 Task: Assign Person0000000127 as Assignee of Issue Issue0000000317 in Backlog  in Scrum Project Project0000000064 in Jira. Assign Person0000000127 as Assignee of Issue Issue0000000318 in Backlog  in Scrum Project Project0000000064 in Jira. Assign Person0000000128 as Assignee of Issue Issue0000000319 in Backlog  in Scrum Project Project0000000064 in Jira. Assign Person0000000128 as Assignee of Issue Issue0000000320 in Backlog  in Scrum Project Project0000000064 in Jira. Create a Sprint called Sprint0000000187 in Scrum Project Project0000000063 in Jira
Action: Mouse moved to (1091, 353)
Screenshot: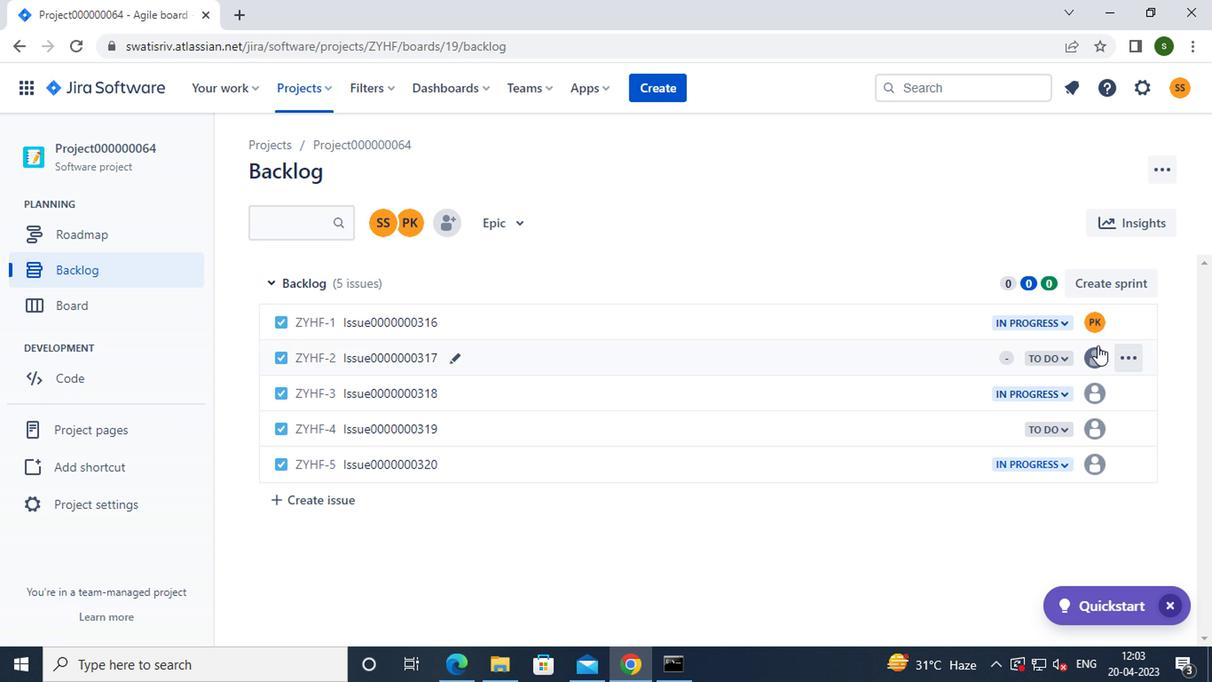 
Action: Mouse pressed left at (1091, 353)
Screenshot: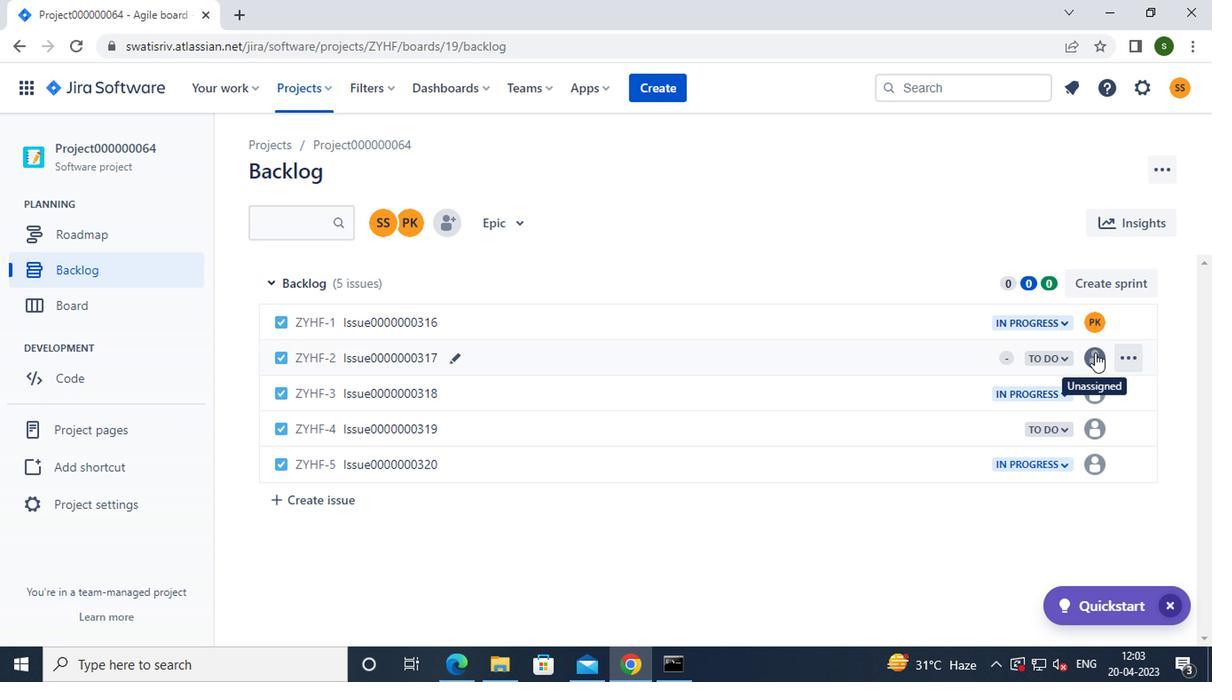 
Action: Mouse moved to (944, 614)
Screenshot: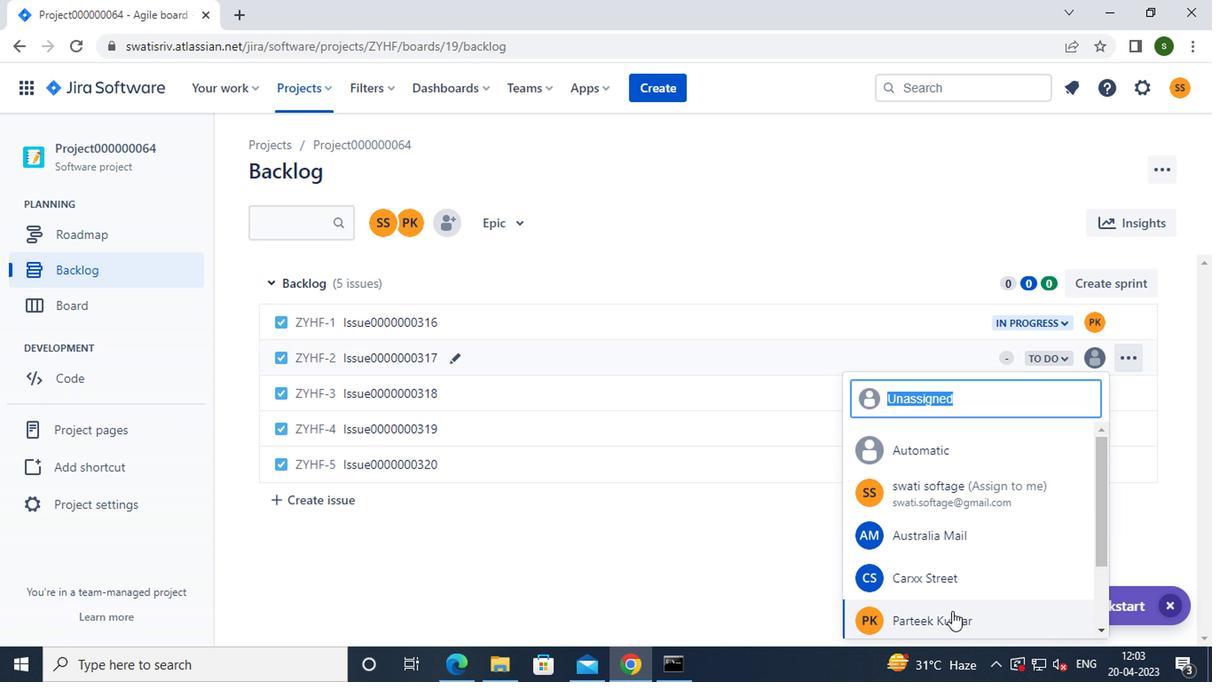 
Action: Mouse pressed left at (944, 614)
Screenshot: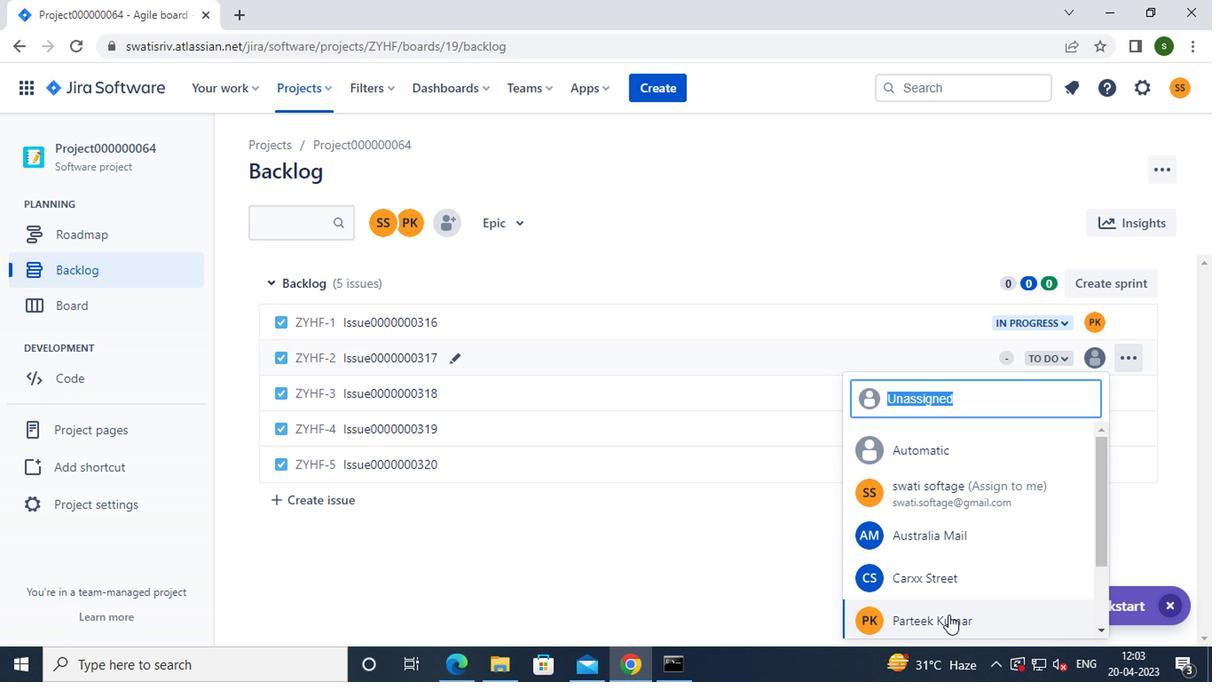 
Action: Mouse moved to (1091, 396)
Screenshot: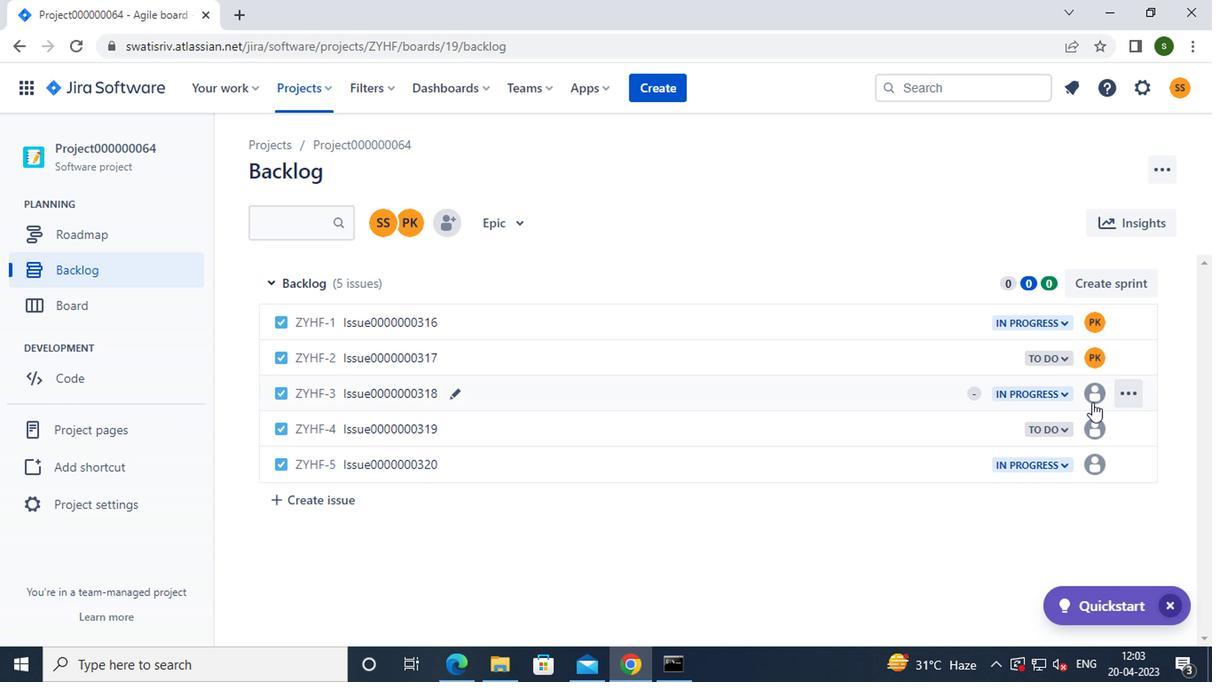
Action: Mouse pressed left at (1091, 396)
Screenshot: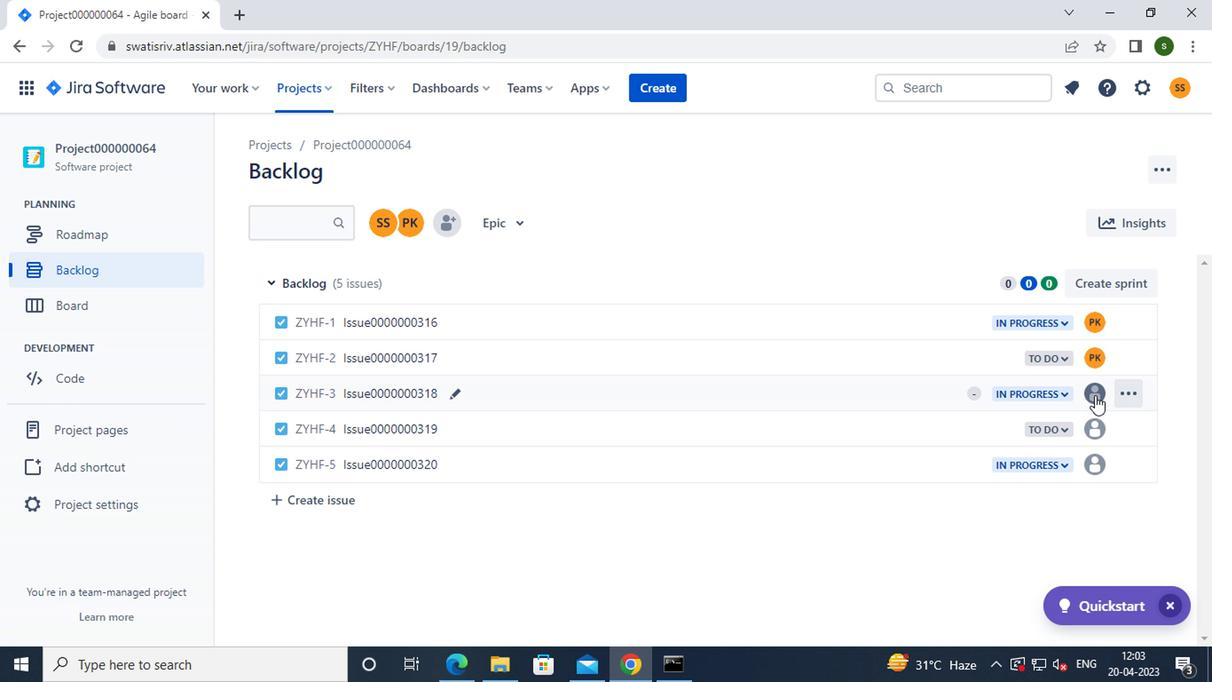 
Action: Mouse moved to (928, 538)
Screenshot: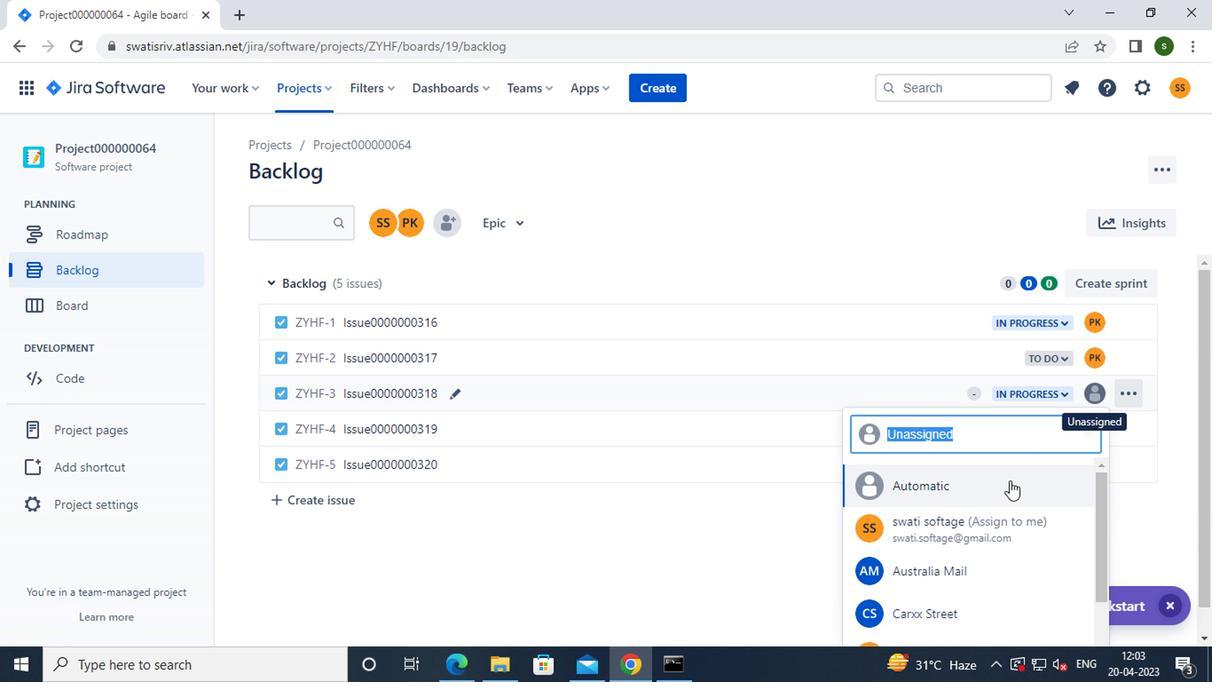 
Action: Mouse scrolled (928, 537) with delta (0, 0)
Screenshot: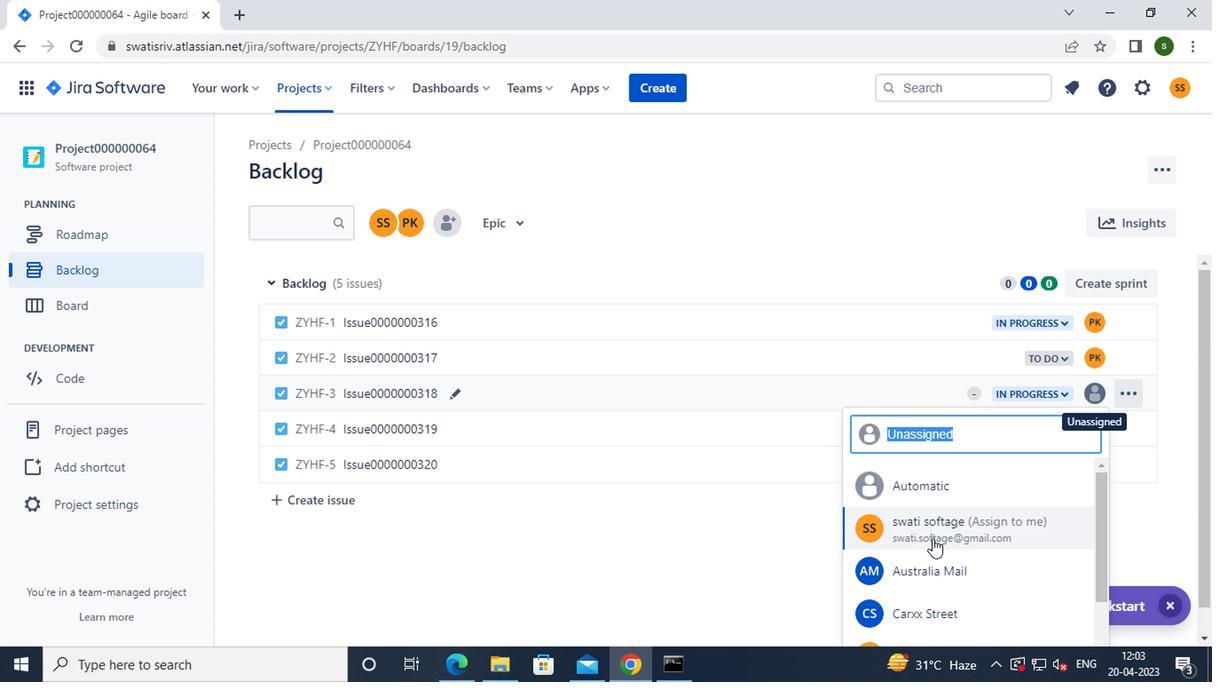 
Action: Mouse moved to (937, 574)
Screenshot: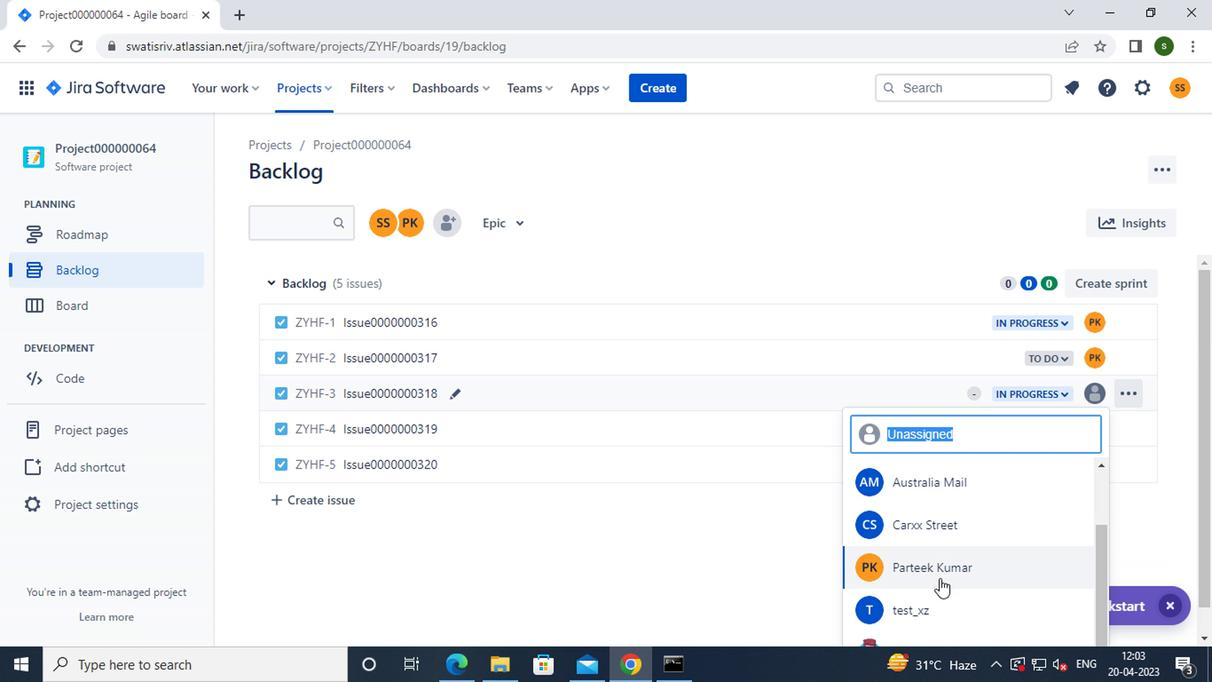 
Action: Mouse pressed left at (937, 574)
Screenshot: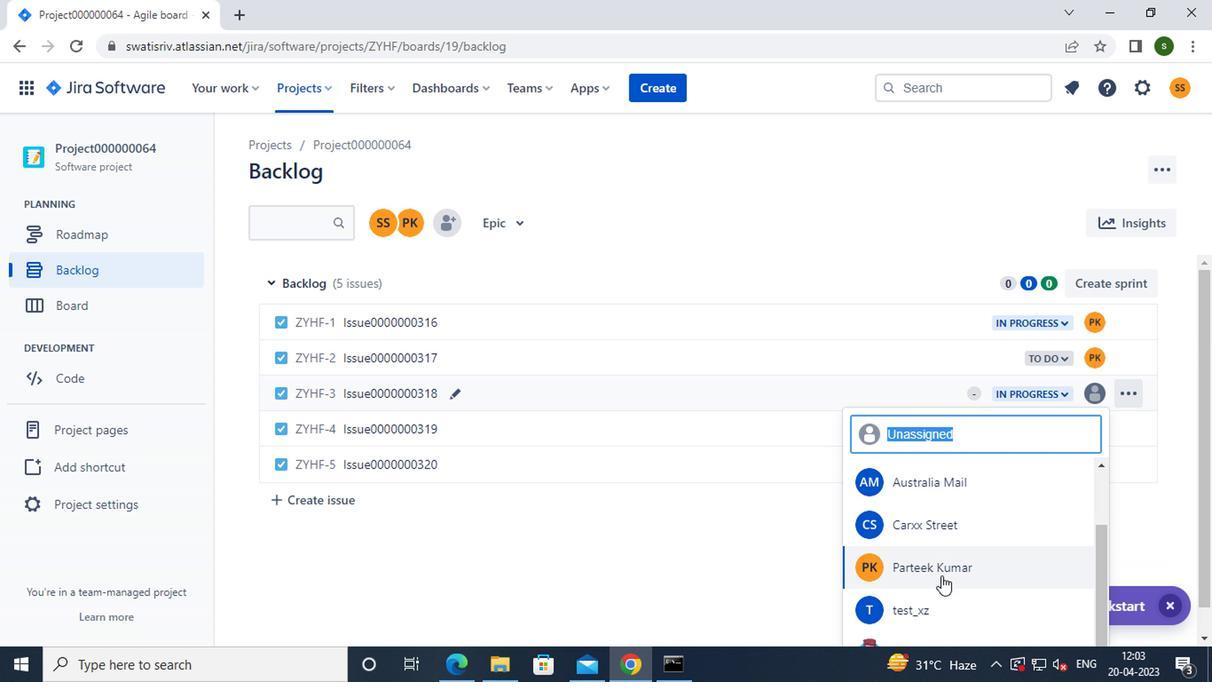 
Action: Mouse moved to (1094, 431)
Screenshot: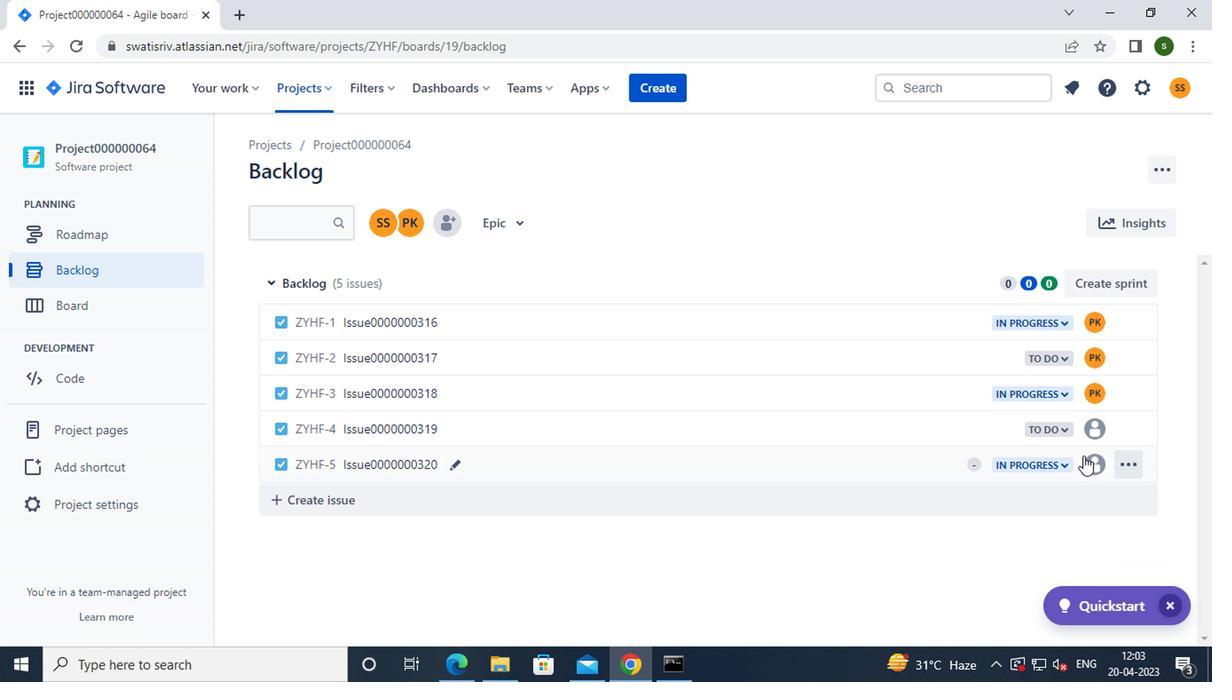 
Action: Mouse pressed left at (1094, 431)
Screenshot: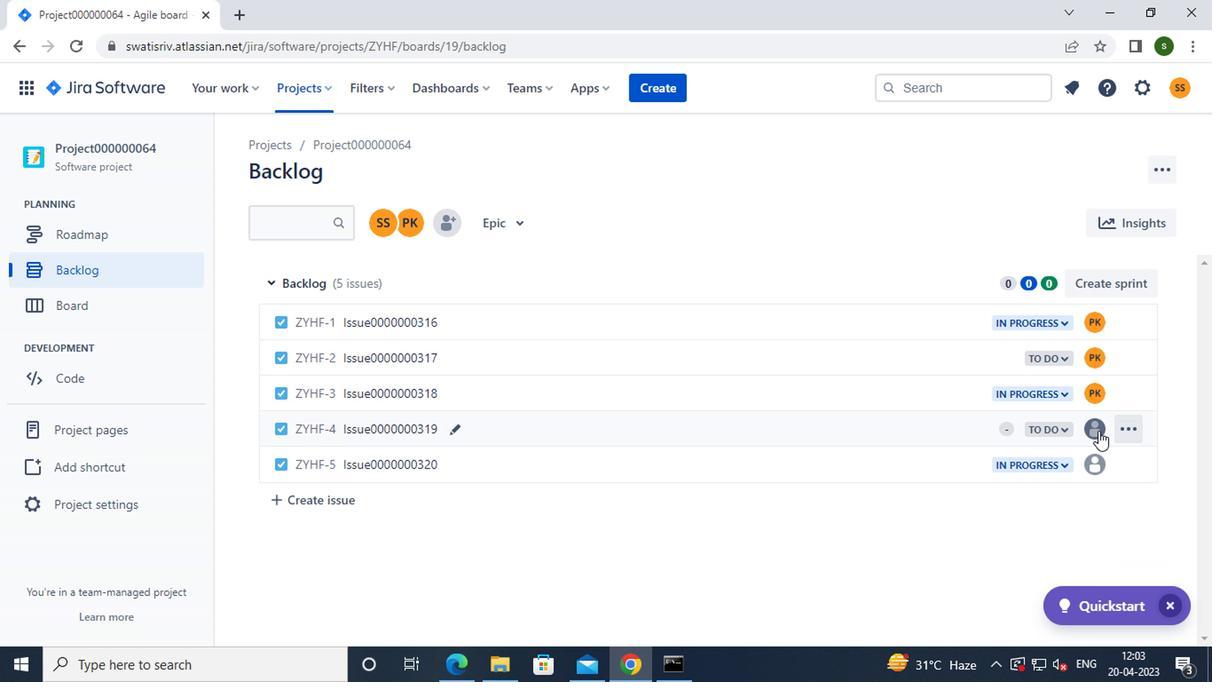 
Action: Mouse moved to (957, 530)
Screenshot: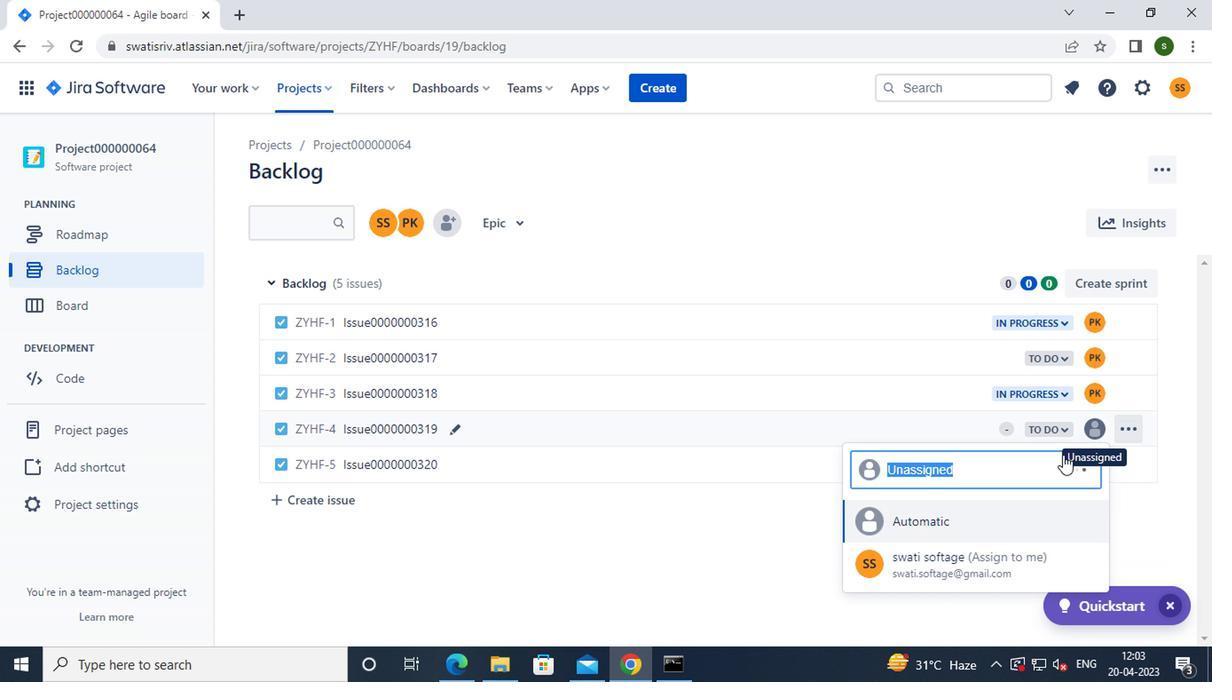 
Action: Mouse scrolled (957, 529) with delta (0, -1)
Screenshot: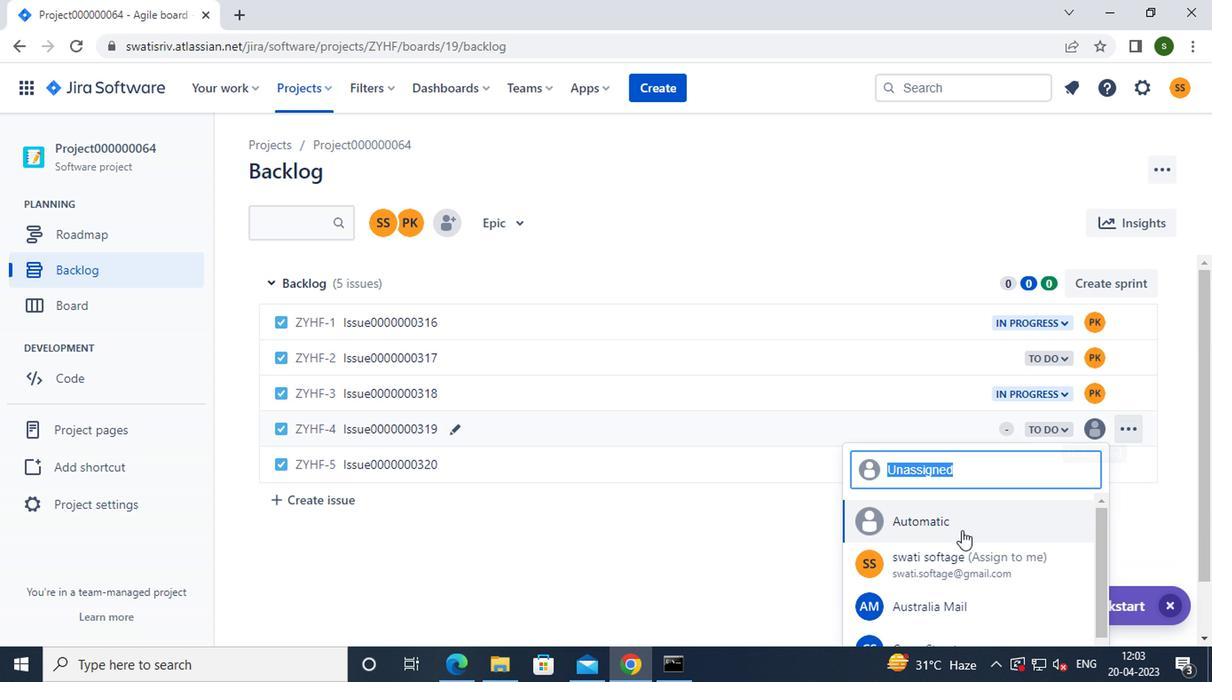 
Action: Mouse scrolled (957, 529) with delta (0, -1)
Screenshot: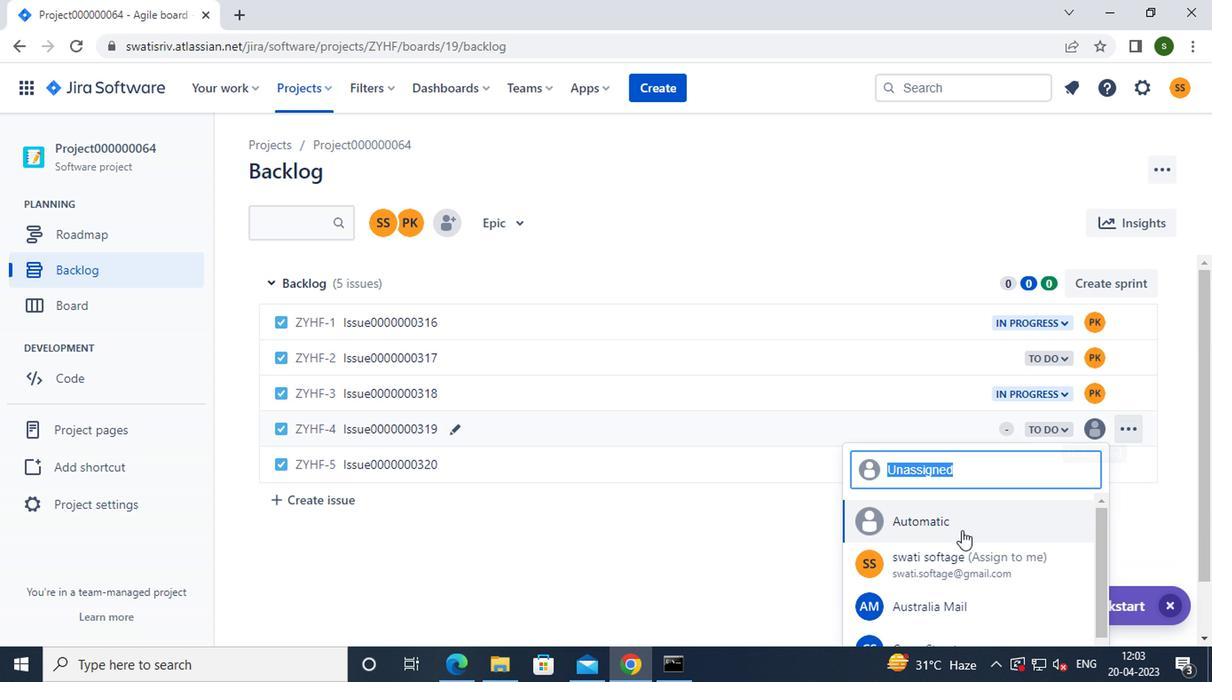 
Action: Mouse scrolled (957, 529) with delta (0, -1)
Screenshot: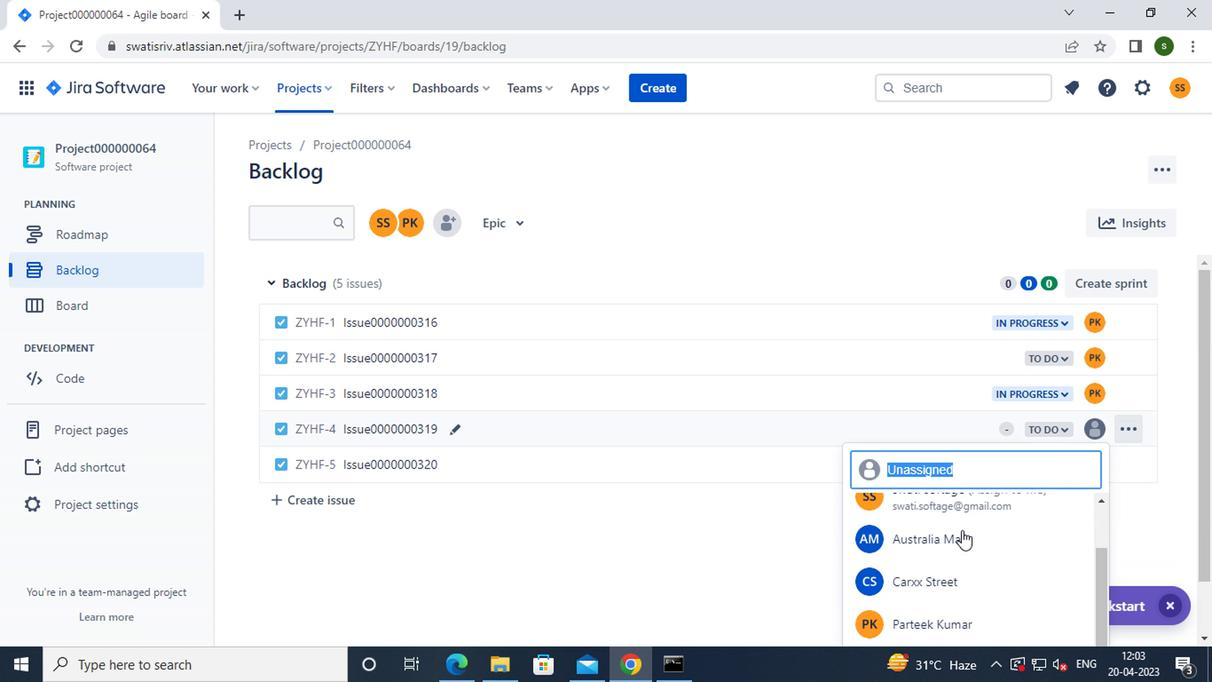 
Action: Mouse moved to (1207, 471)
Screenshot: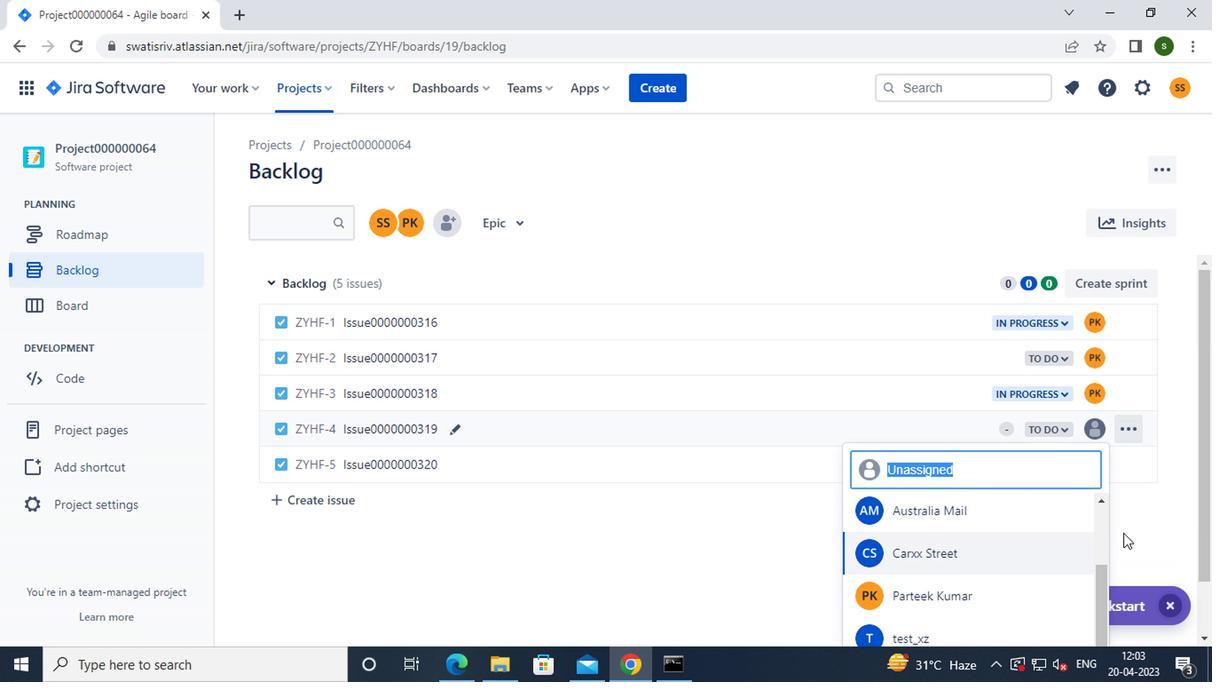
Action: Mouse pressed left at (1207, 471)
Screenshot: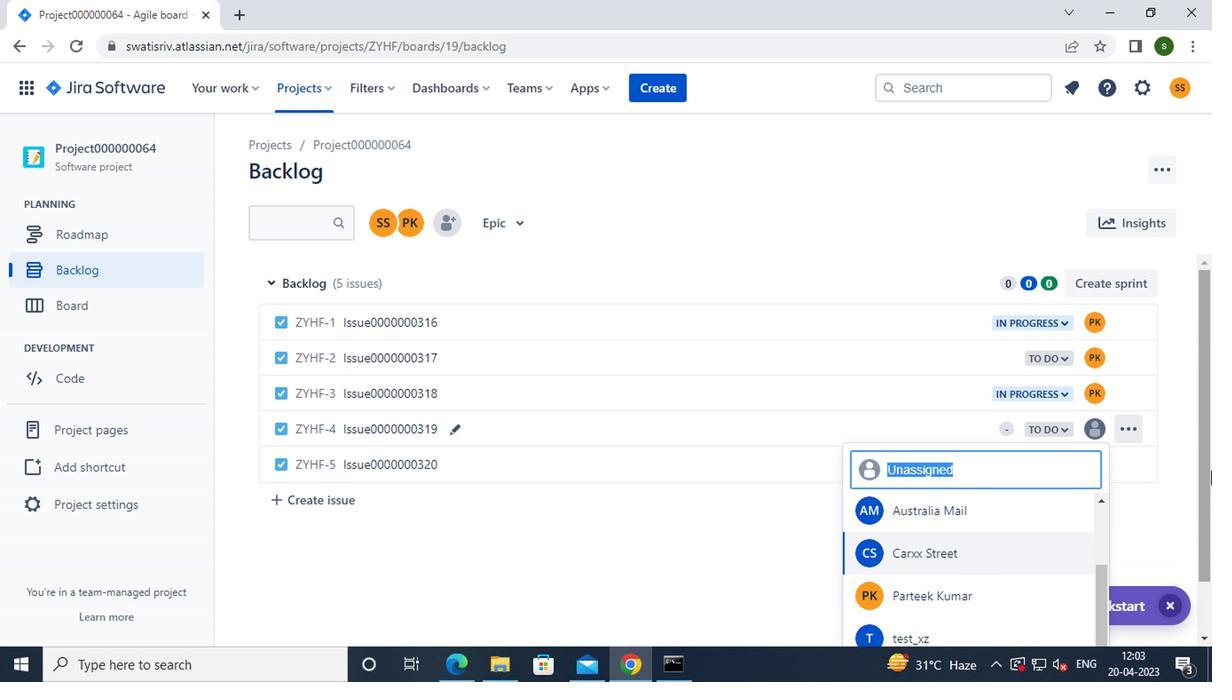 
Action: Mouse moved to (1044, 575)
Screenshot: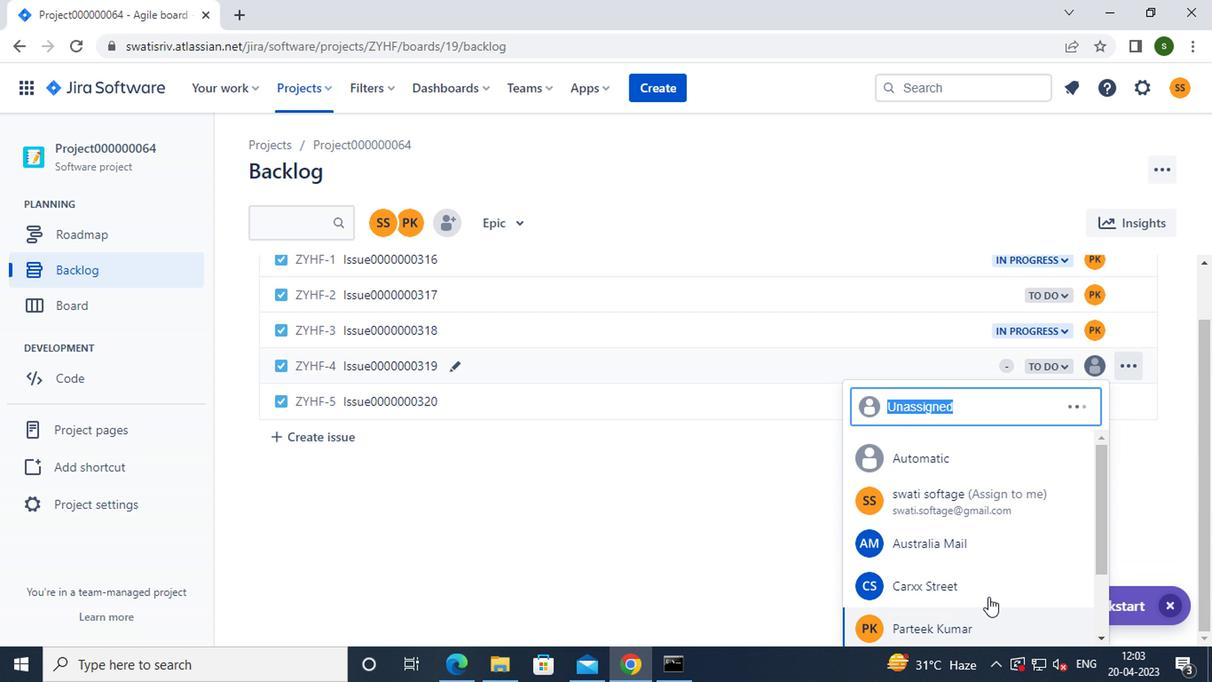
Action: Mouse scrolled (1044, 574) with delta (0, 0)
Screenshot: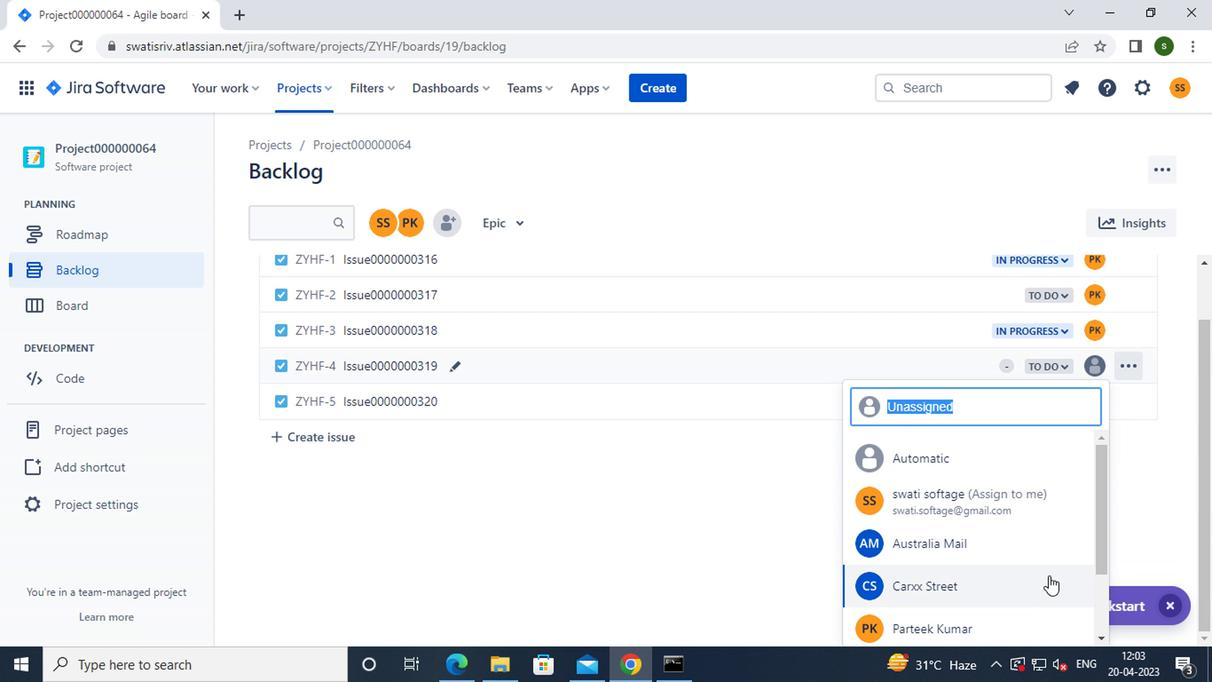 
Action: Mouse scrolled (1044, 574) with delta (0, 0)
Screenshot: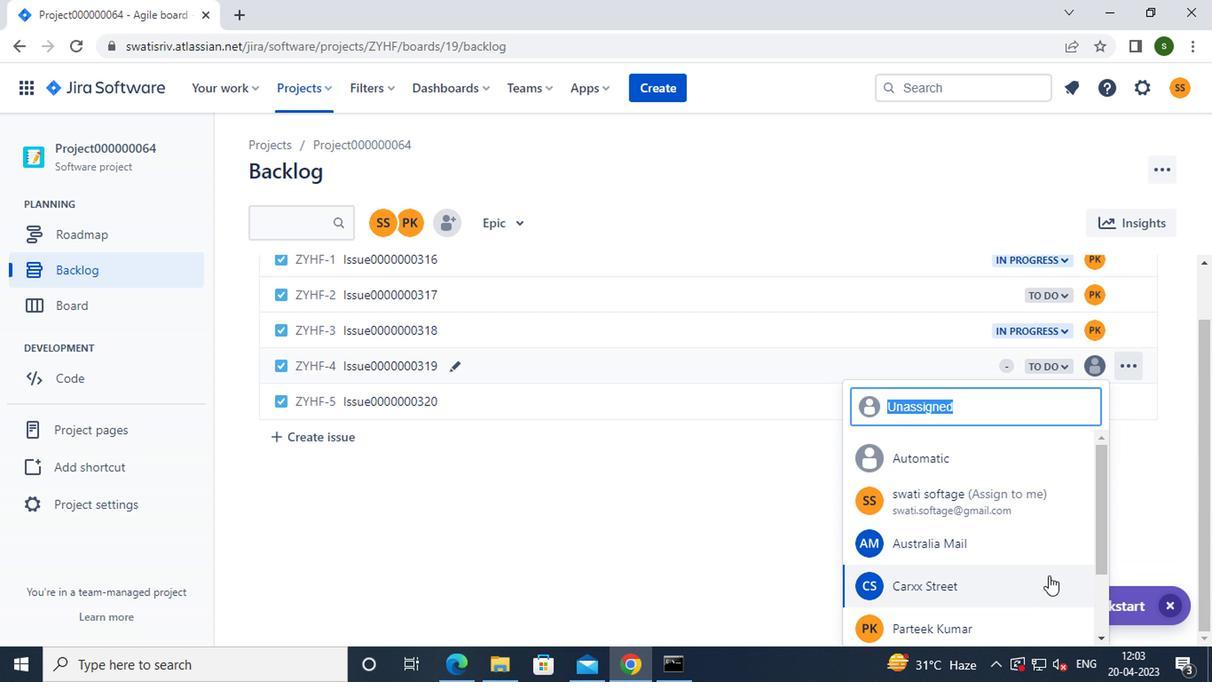 
Action: Mouse moved to (924, 613)
Screenshot: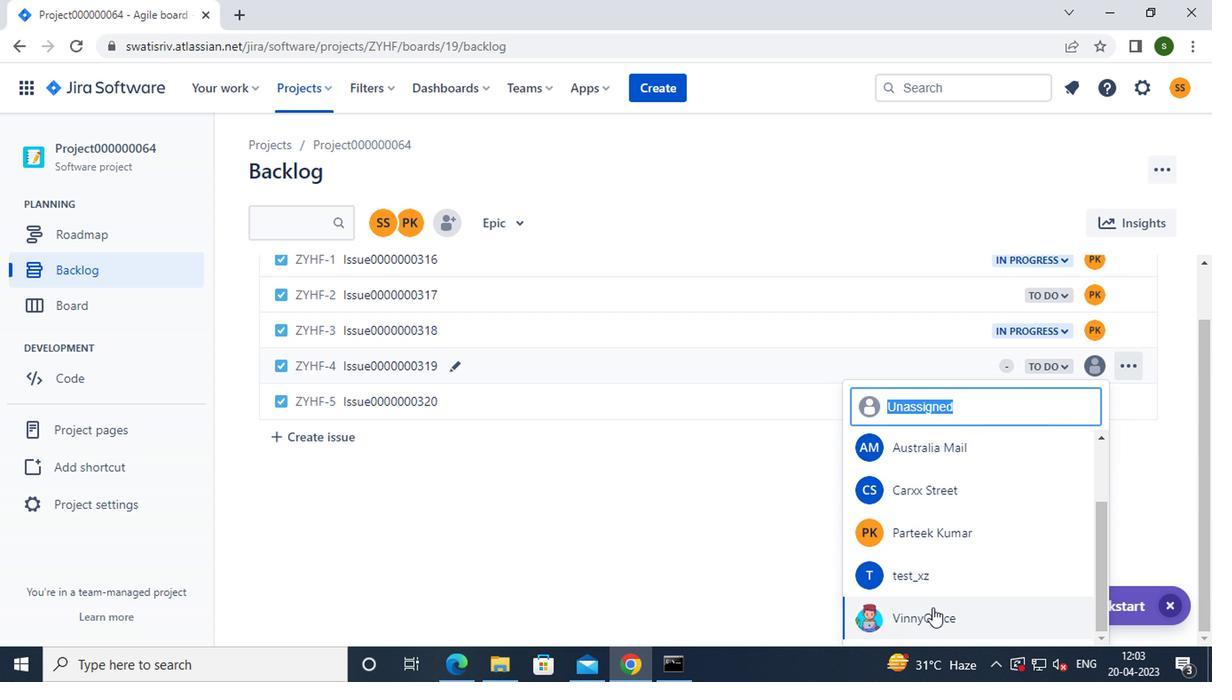
Action: Mouse pressed left at (924, 613)
Screenshot: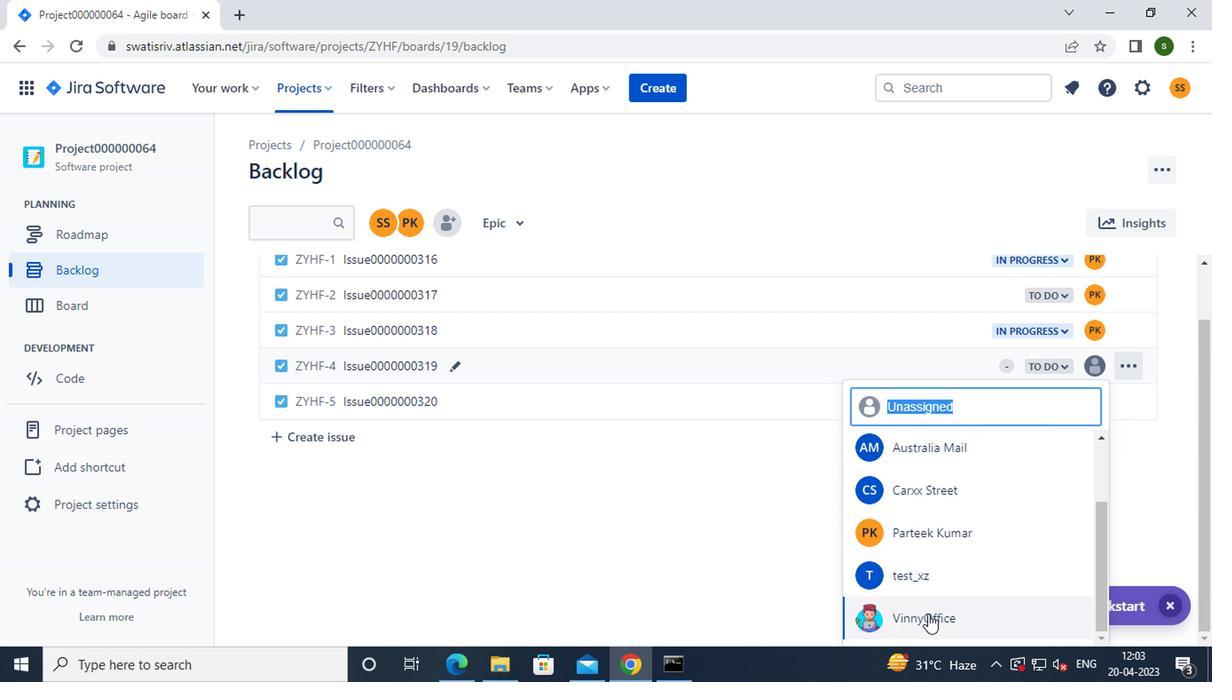 
Action: Mouse moved to (1089, 466)
Screenshot: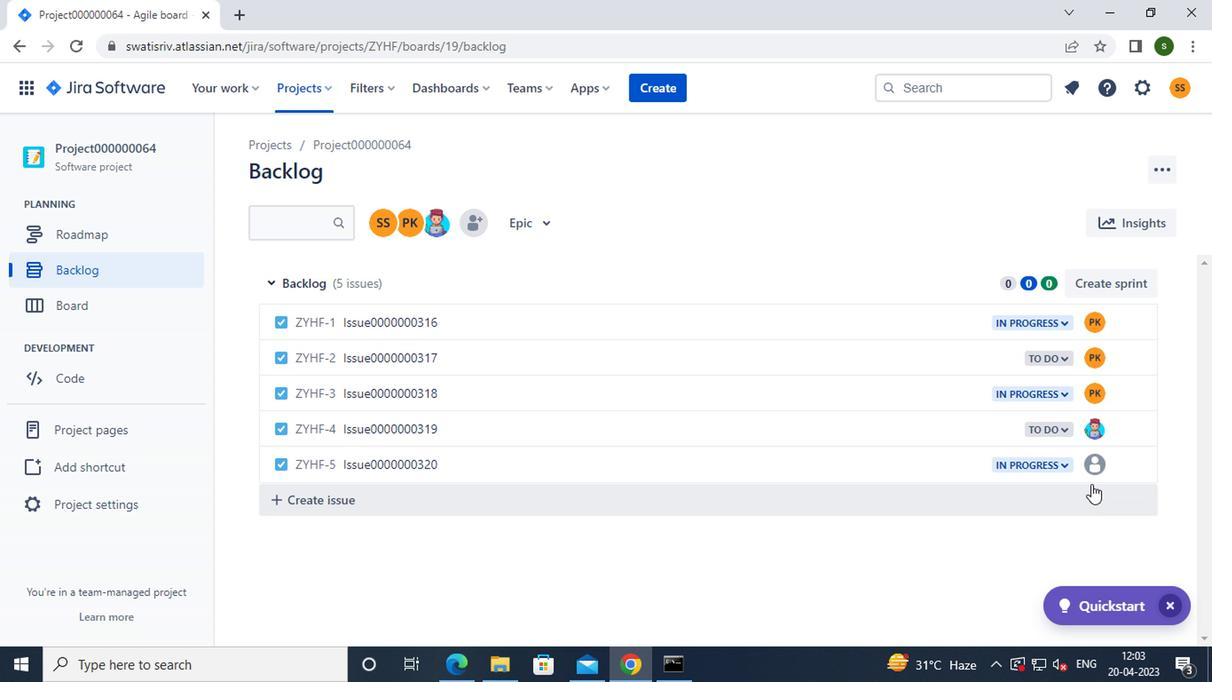 
Action: Mouse pressed left at (1089, 466)
Screenshot: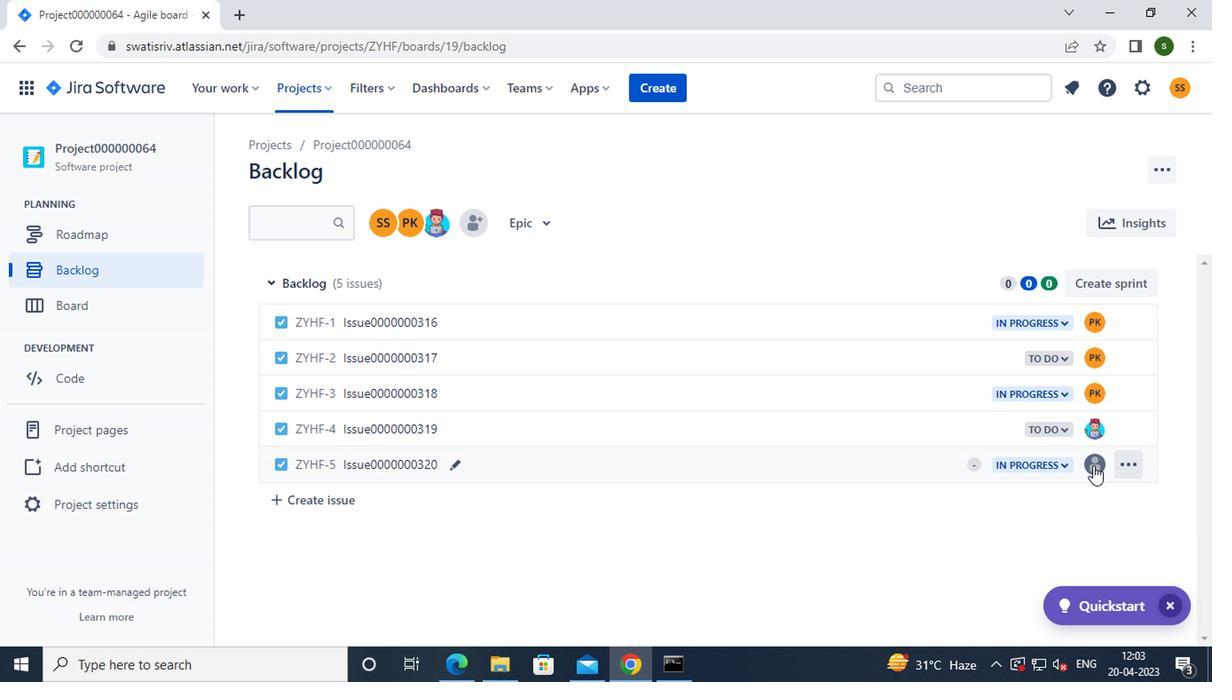 
Action: Mouse moved to (970, 531)
Screenshot: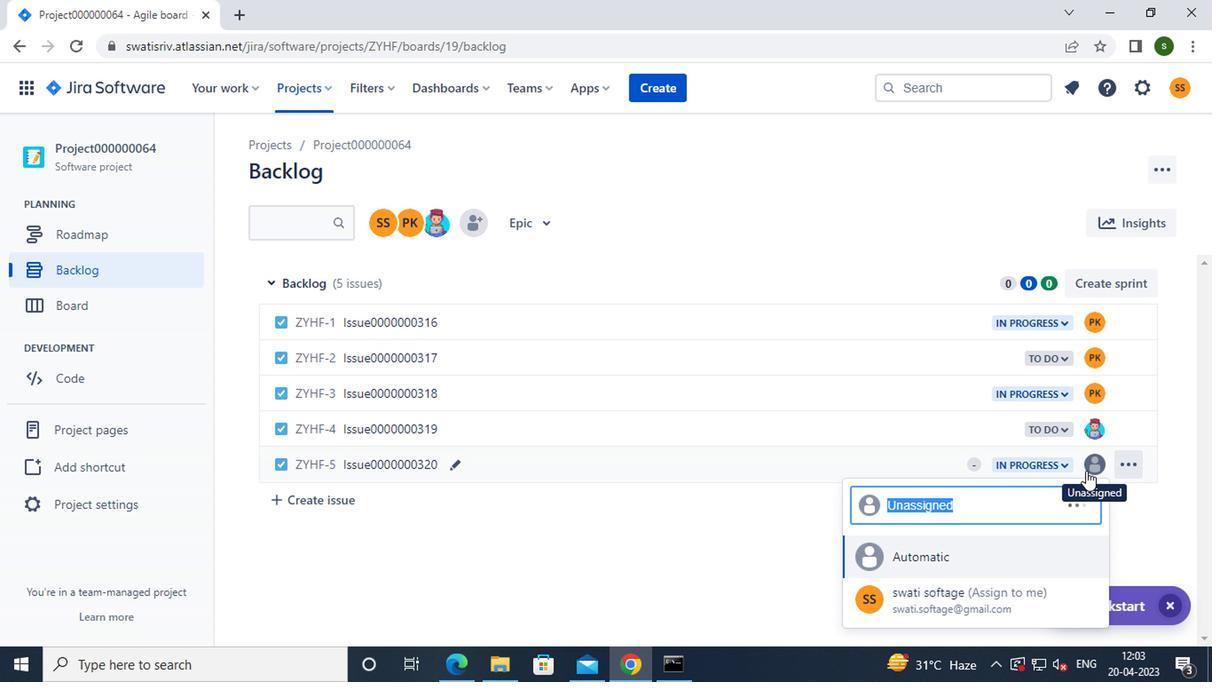 
Action: Mouse scrolled (970, 530) with delta (0, 0)
Screenshot: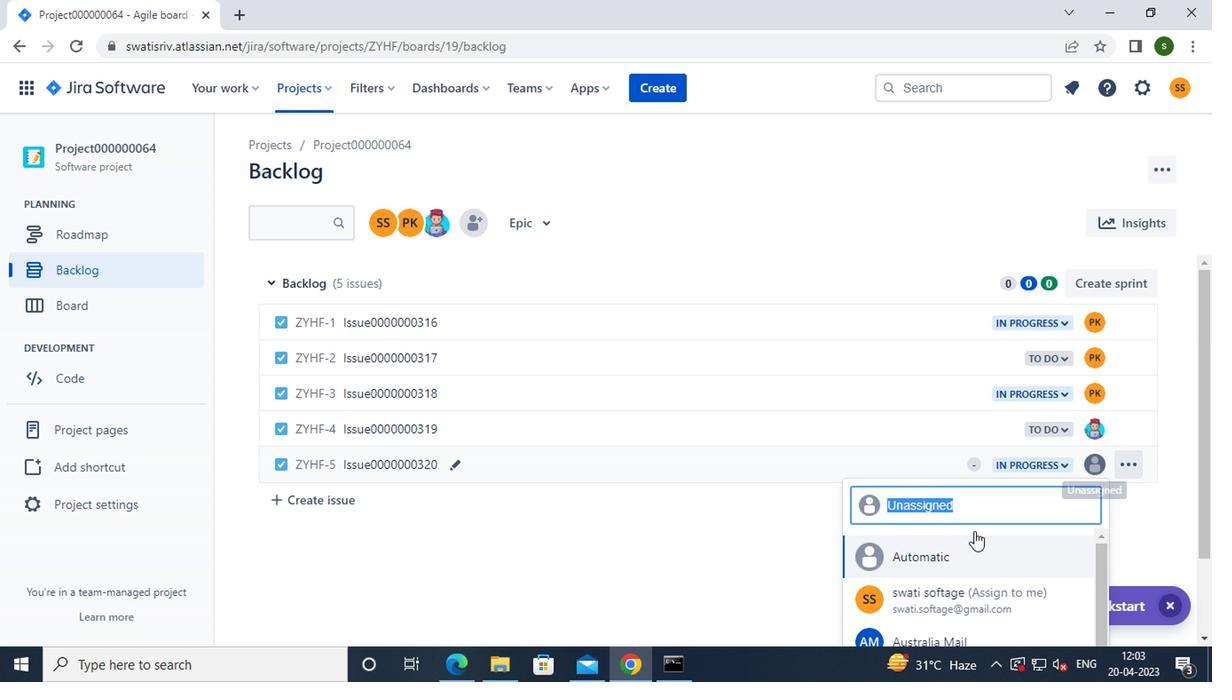 
Action: Mouse scrolled (970, 530) with delta (0, 0)
Screenshot: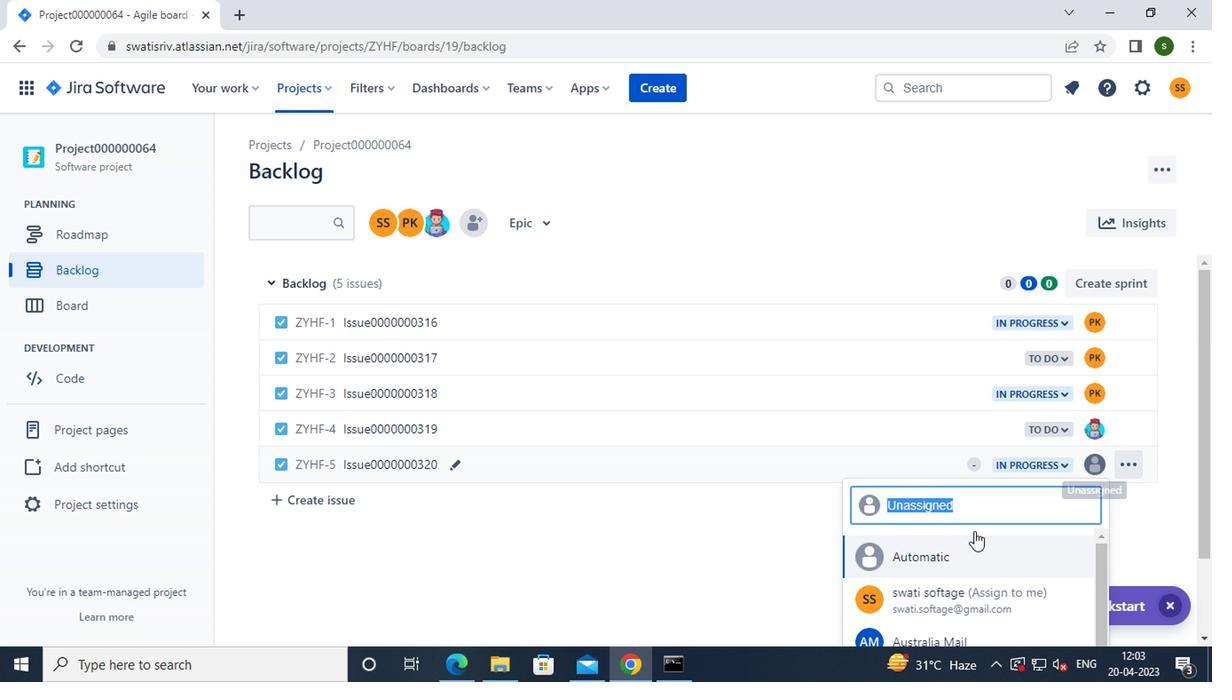 
Action: Mouse scrolled (970, 530) with delta (0, 0)
Screenshot: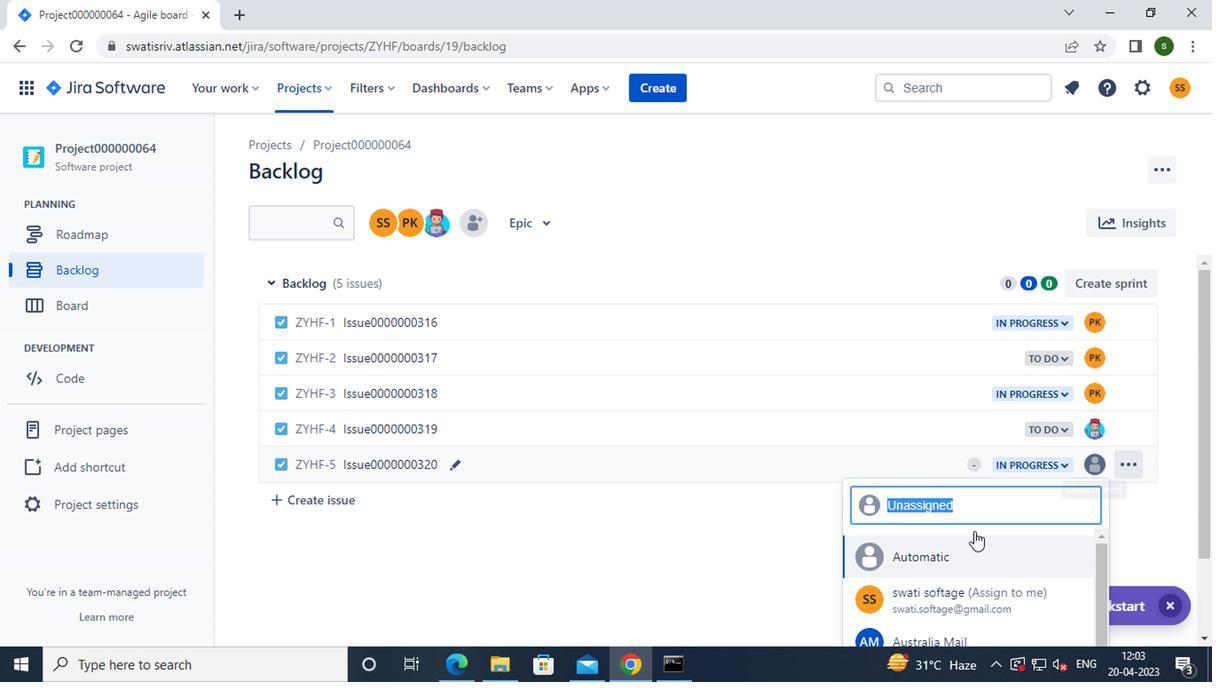 
Action: Mouse scrolled (970, 530) with delta (0, 0)
Screenshot: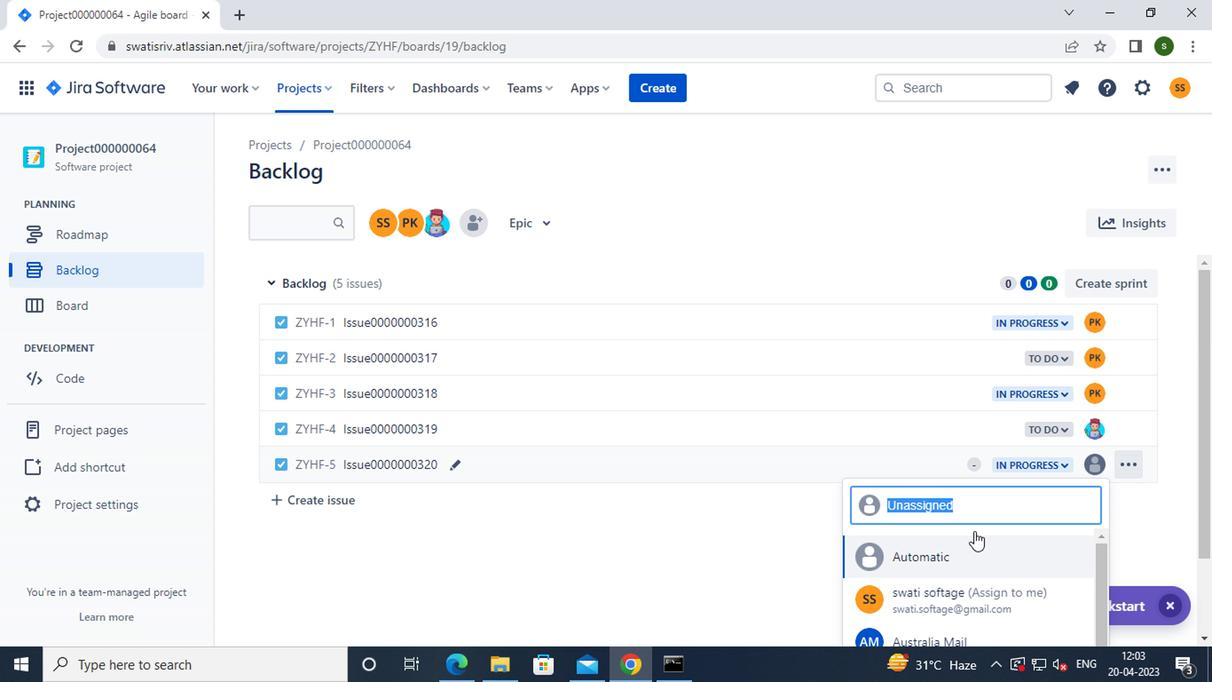
Action: Mouse moved to (1208, 452)
Screenshot: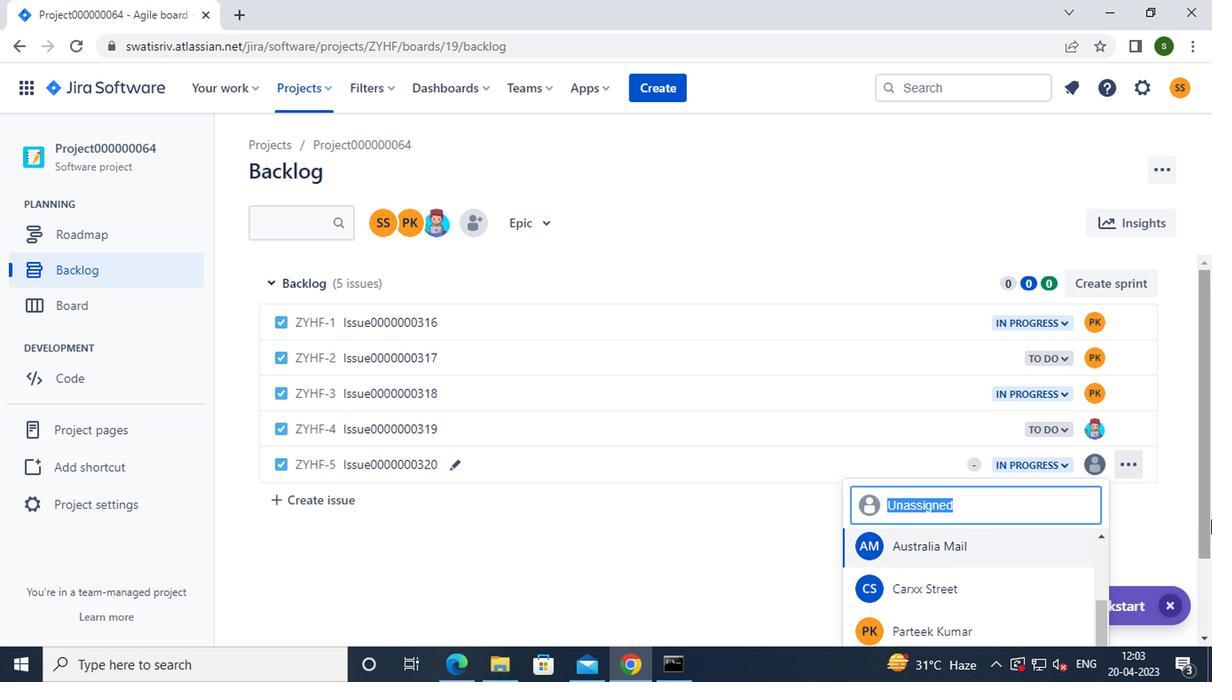 
Action: Mouse pressed left at (1207, 452)
Screenshot: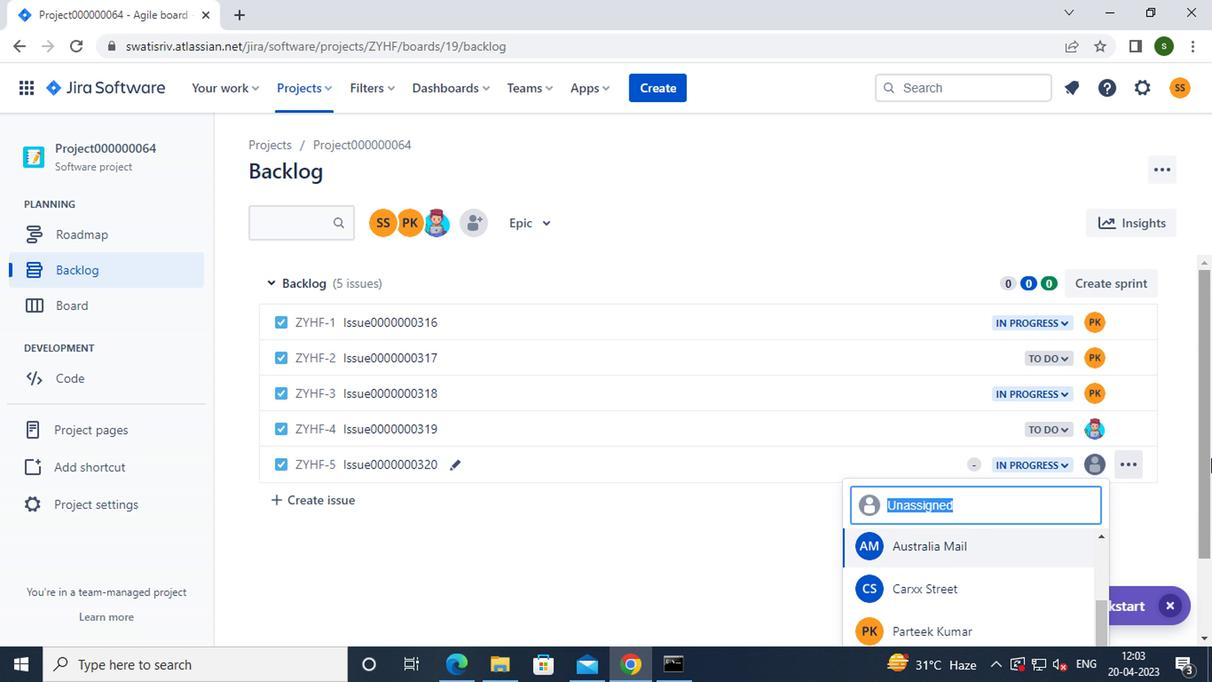 
Action: Mouse moved to (1022, 576)
Screenshot: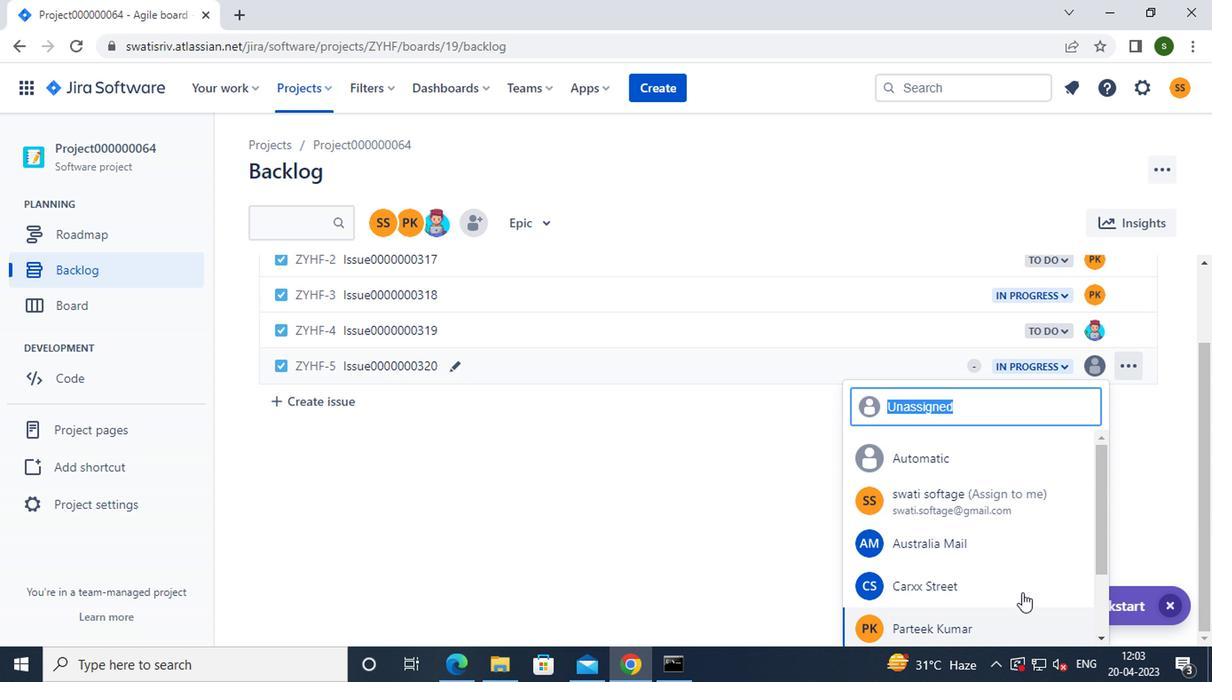 
Action: Mouse scrolled (1022, 575) with delta (0, -1)
Screenshot: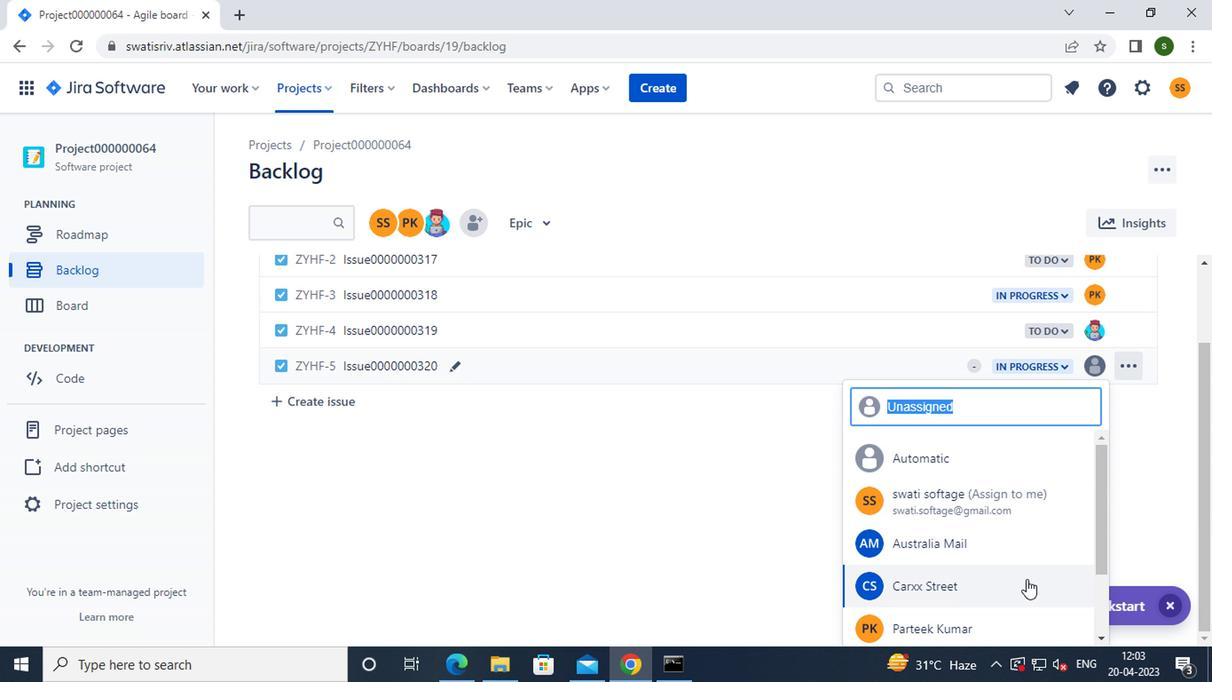 
Action: Mouse scrolled (1022, 575) with delta (0, -1)
Screenshot: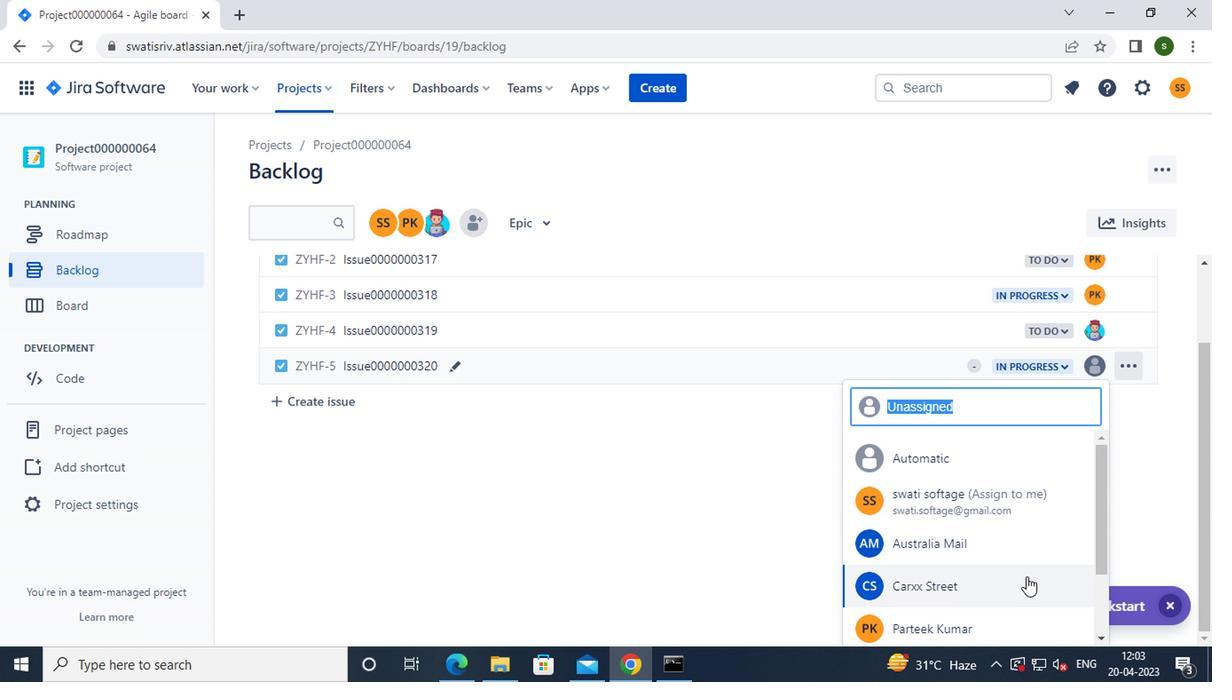 
Action: Mouse moved to (922, 619)
Screenshot: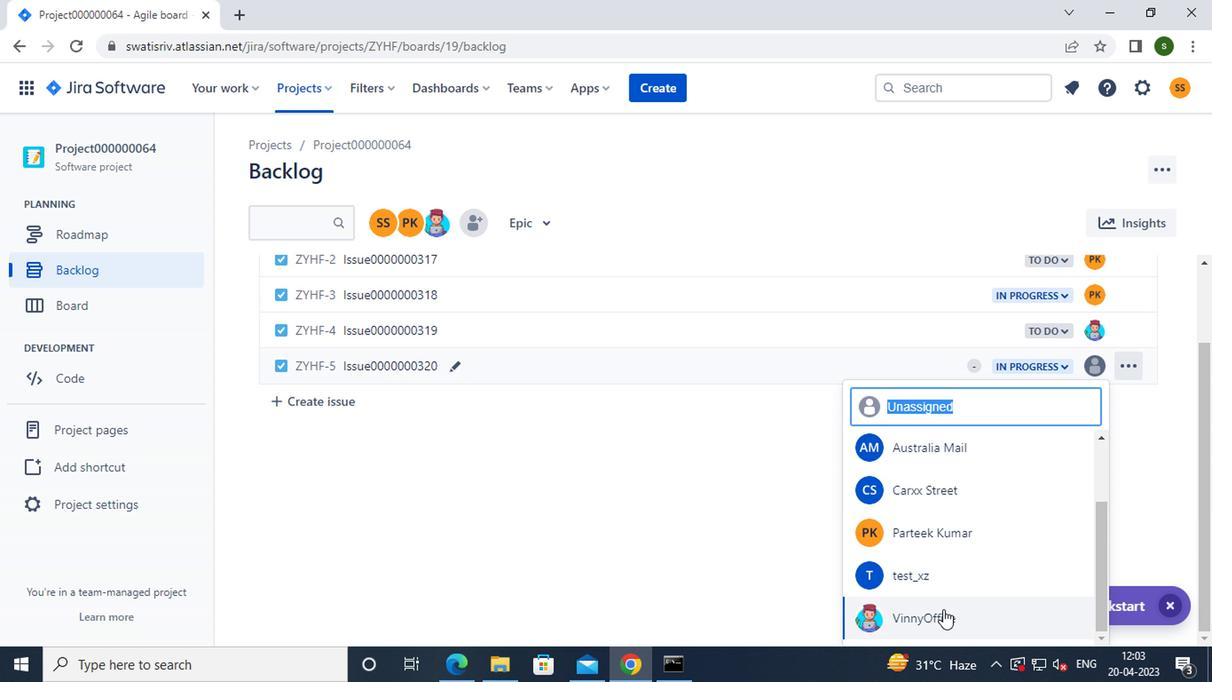 
Action: Mouse pressed left at (922, 619)
Screenshot: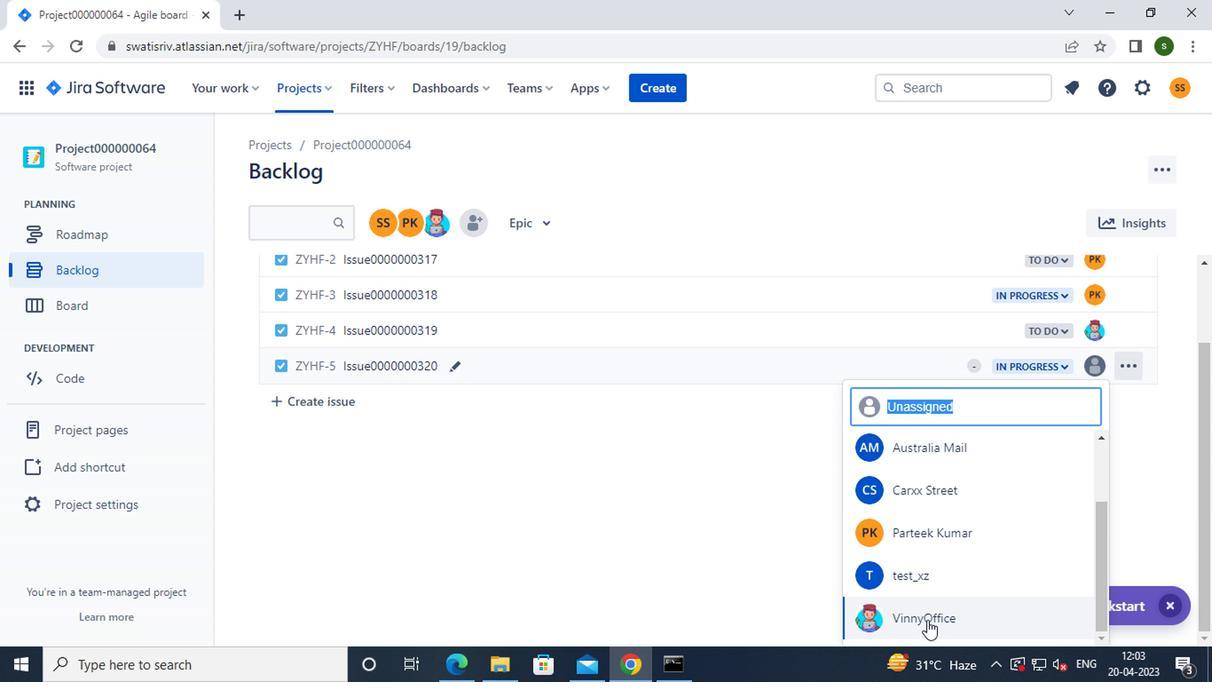 
Action: Mouse moved to (315, 96)
Screenshot: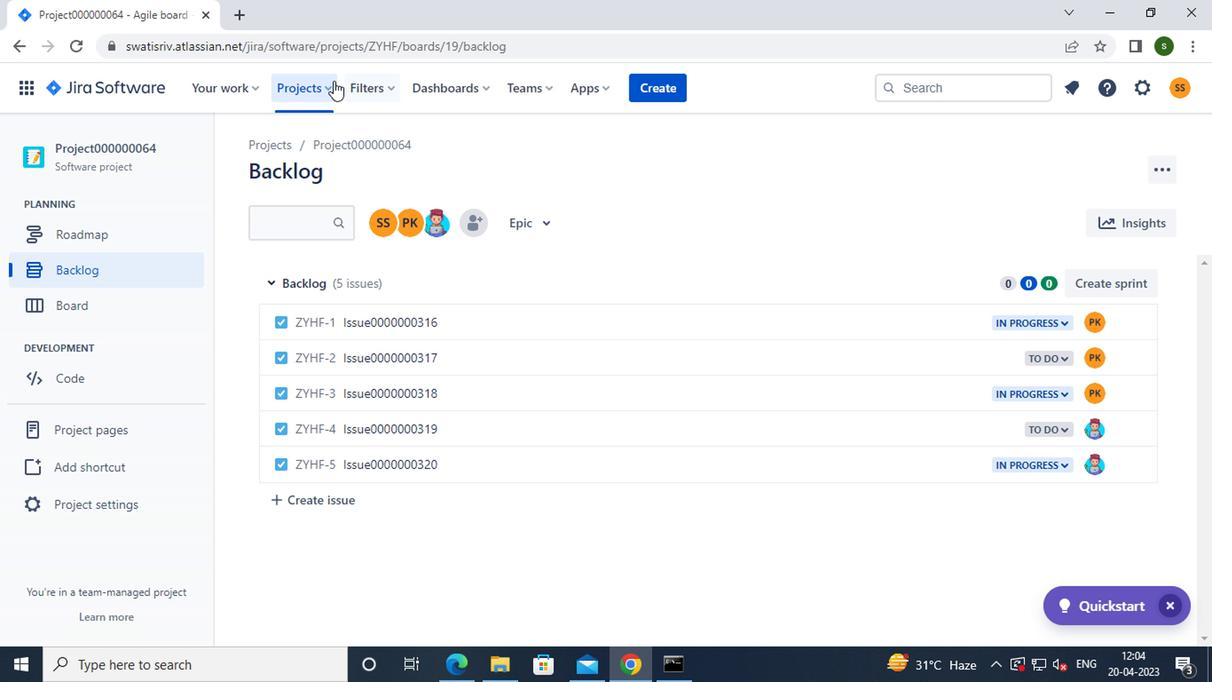 
Action: Mouse pressed left at (315, 96)
Screenshot: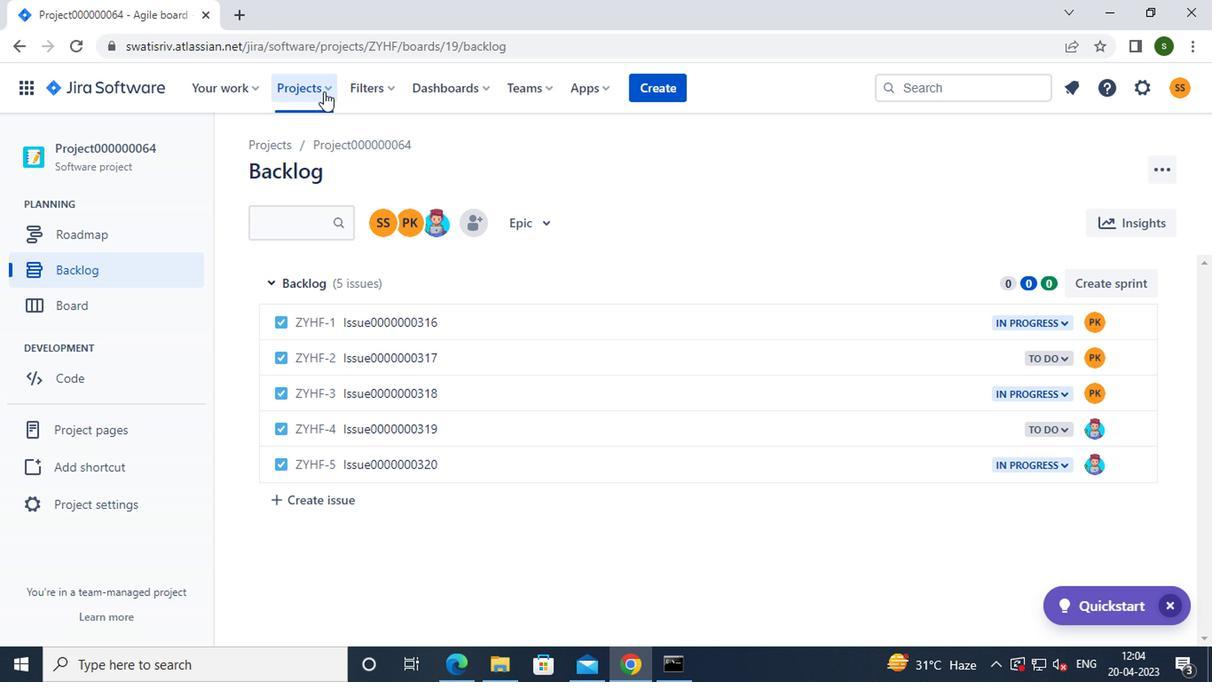 
Action: Mouse moved to (435, 212)
Screenshot: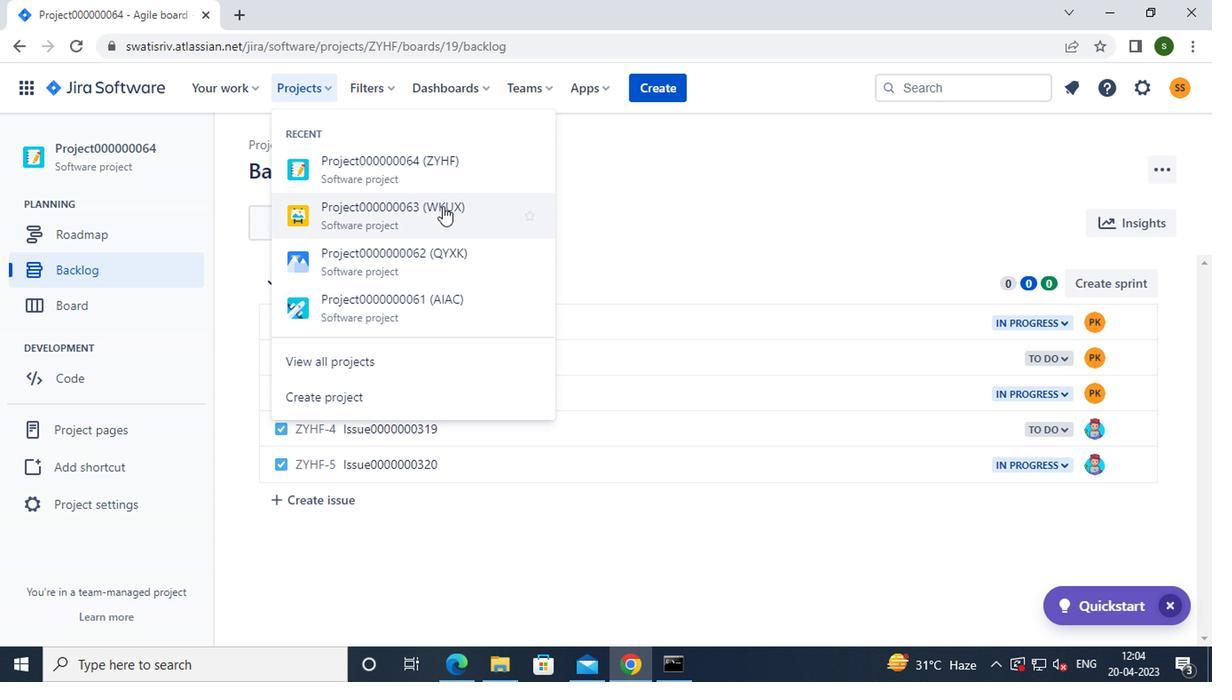 
Action: Mouse pressed left at (435, 212)
Screenshot: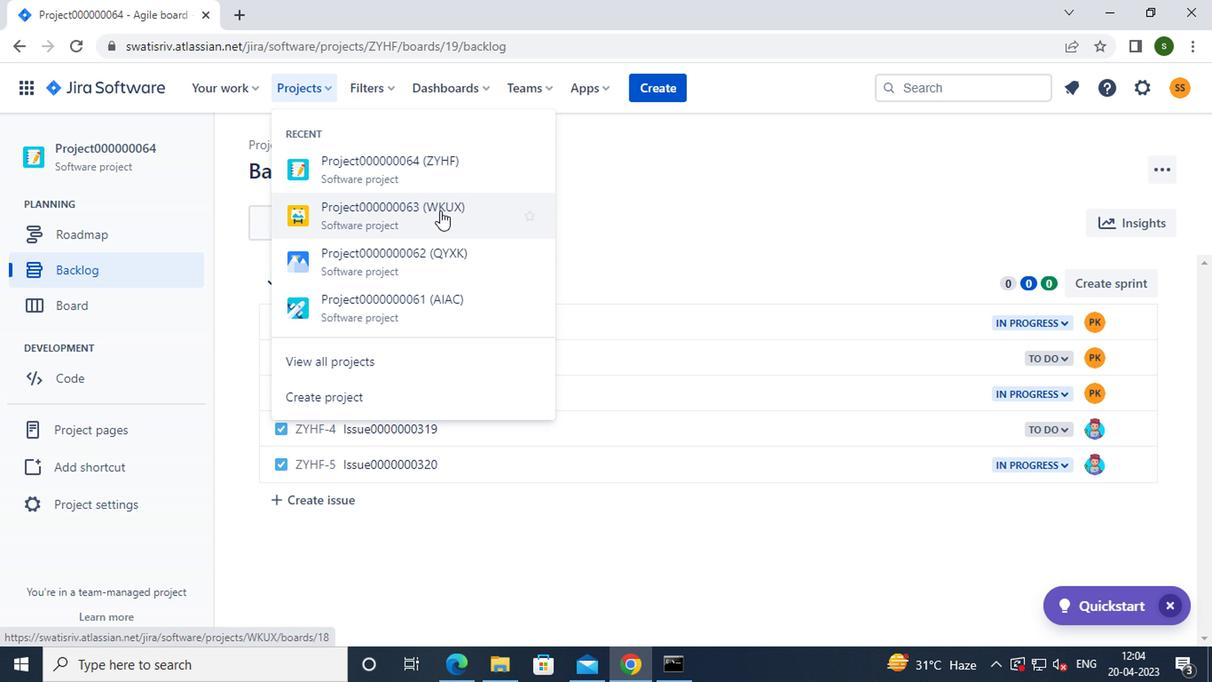 
Action: Mouse moved to (78, 281)
Screenshot: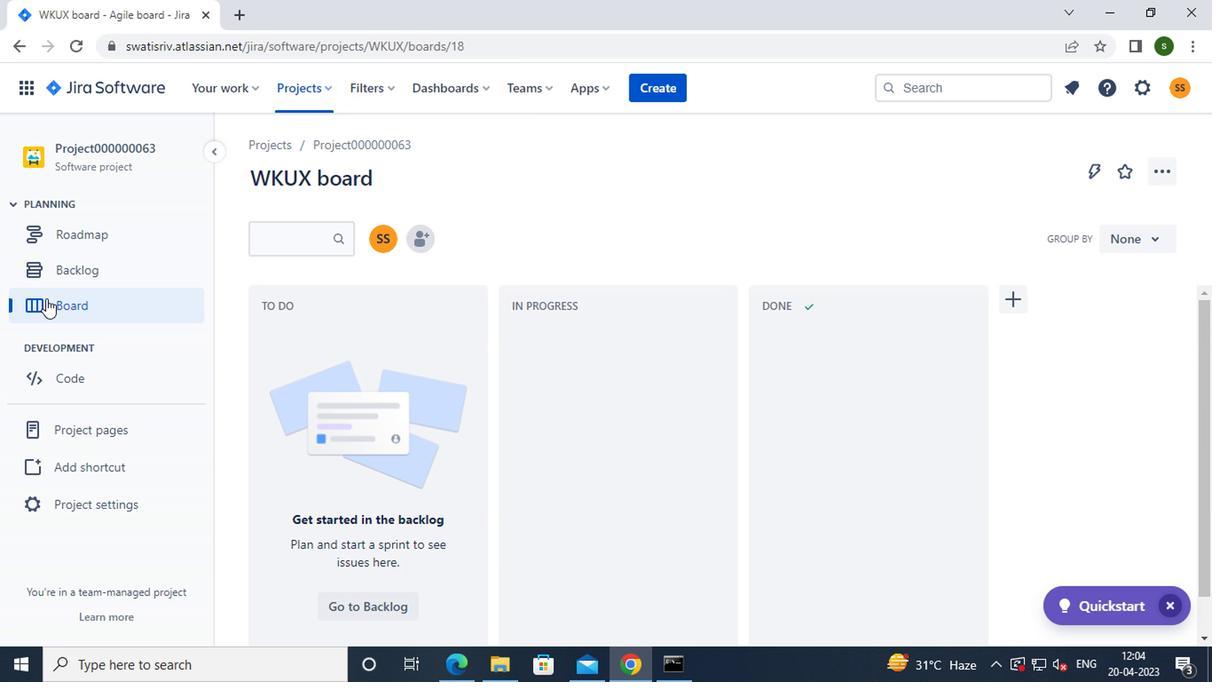 
Action: Mouse pressed left at (78, 281)
Screenshot: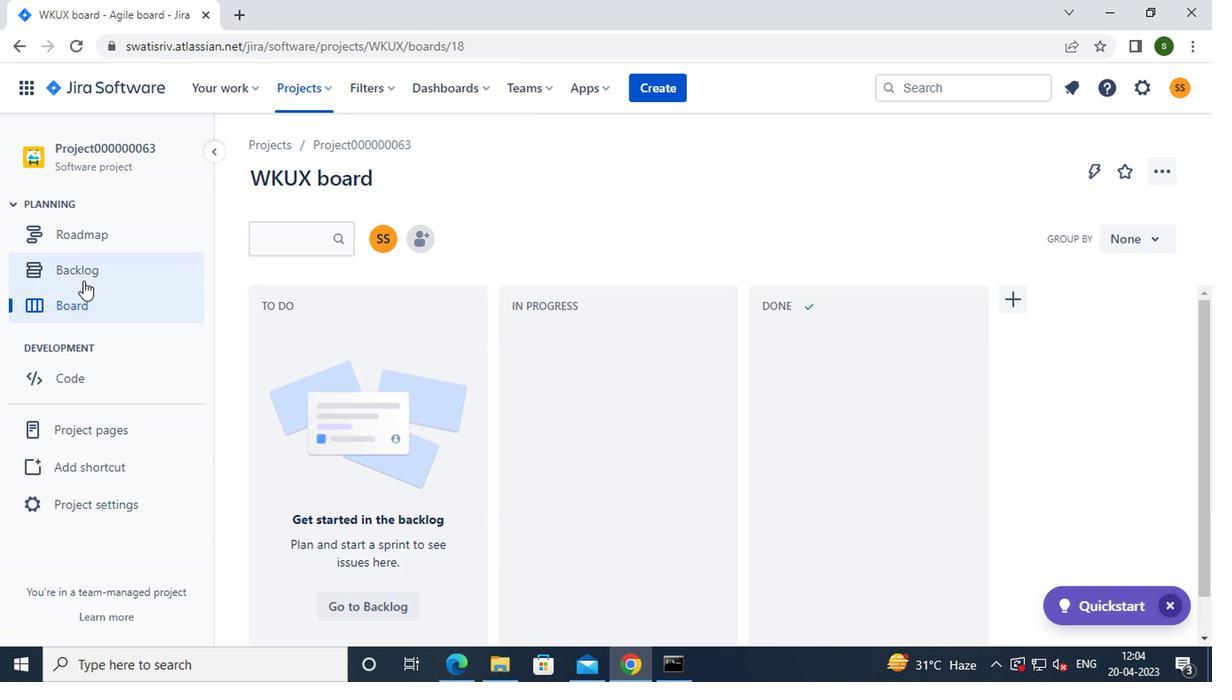 
Action: Mouse moved to (1110, 279)
Screenshot: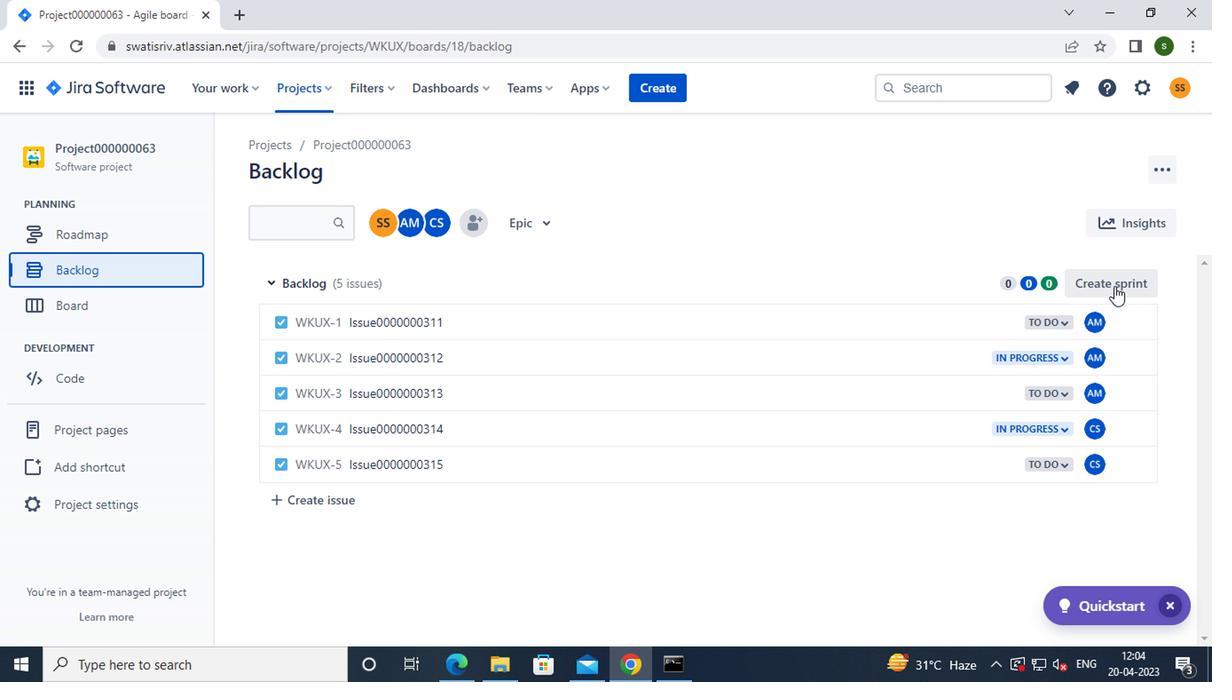 
Action: Mouse pressed left at (1110, 279)
Screenshot: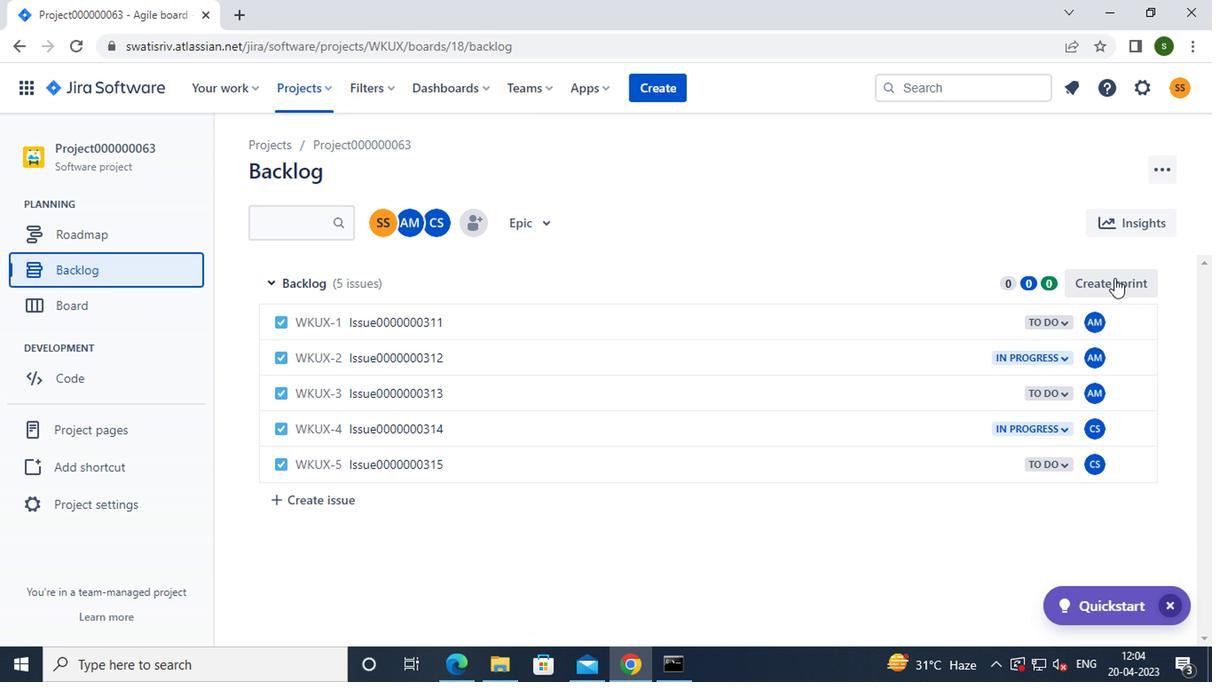
Action: Mouse moved to (1132, 285)
Screenshot: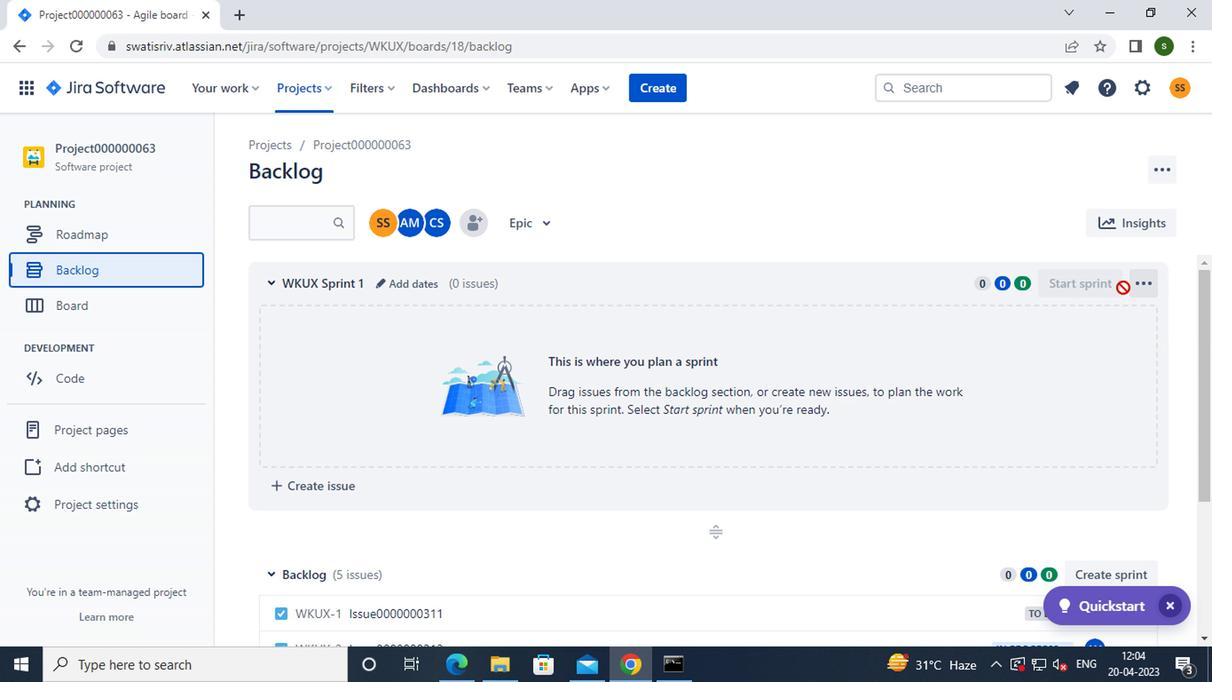 
Action: Mouse pressed left at (1132, 285)
Screenshot: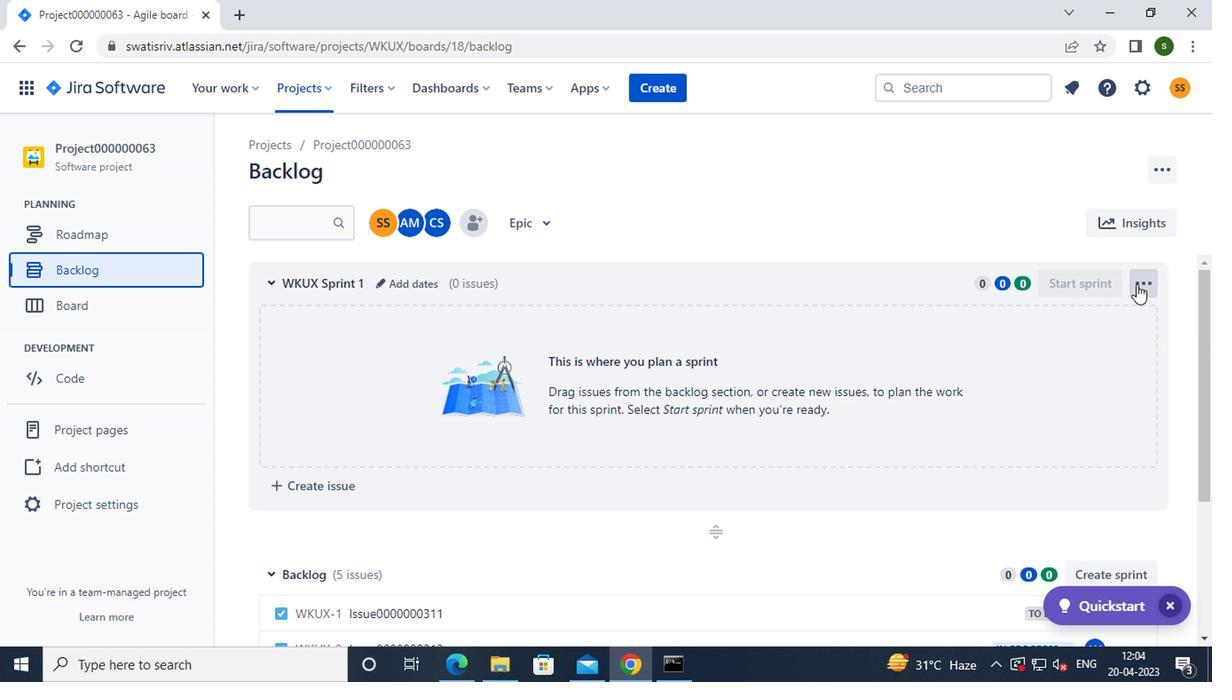 
Action: Mouse moved to (1088, 323)
Screenshot: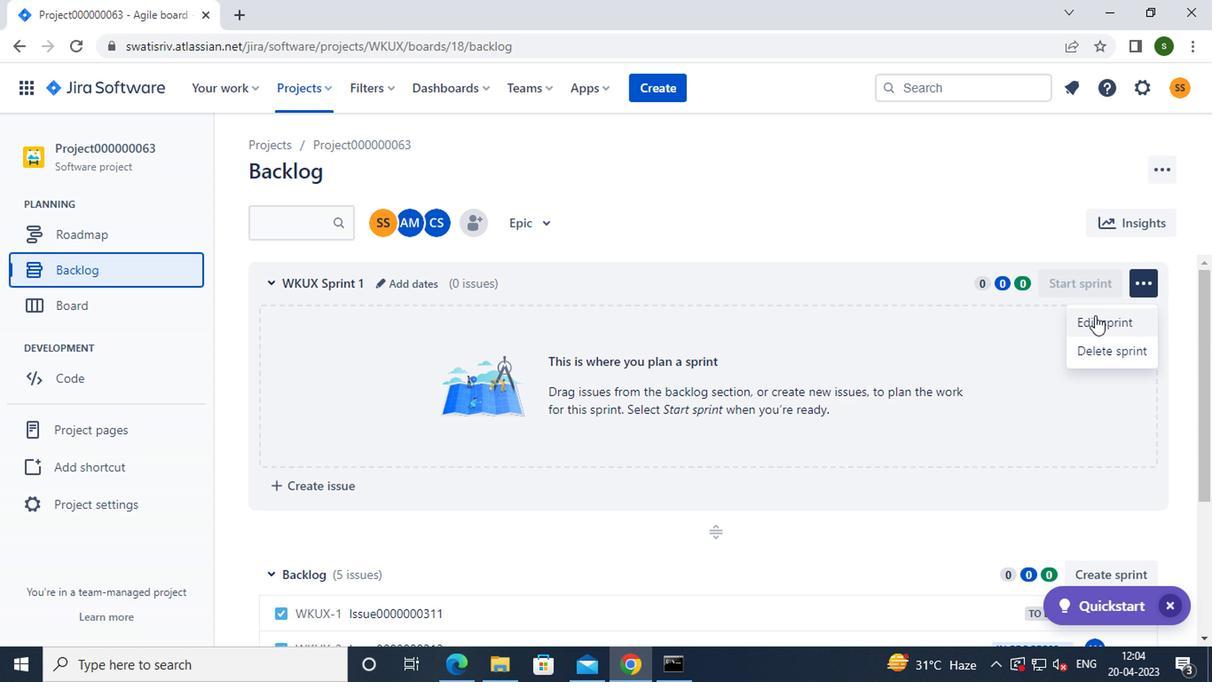 
Action: Mouse pressed left at (1088, 323)
Screenshot: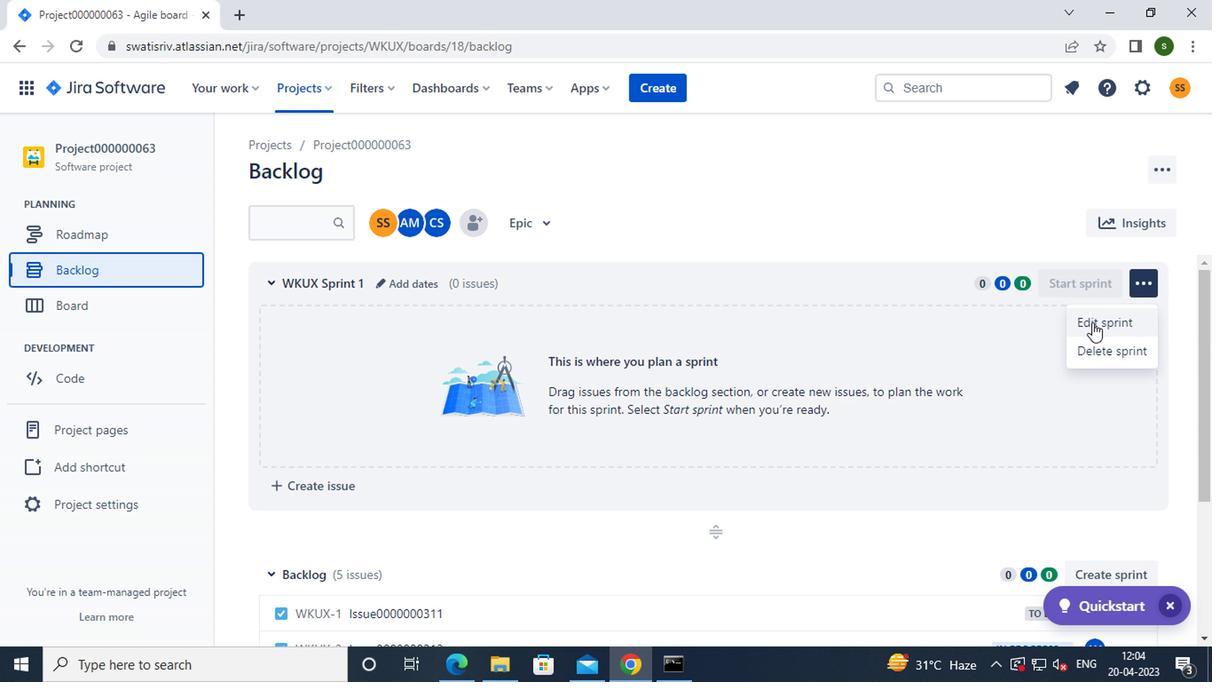 
Action: Mouse moved to (454, 214)
Screenshot: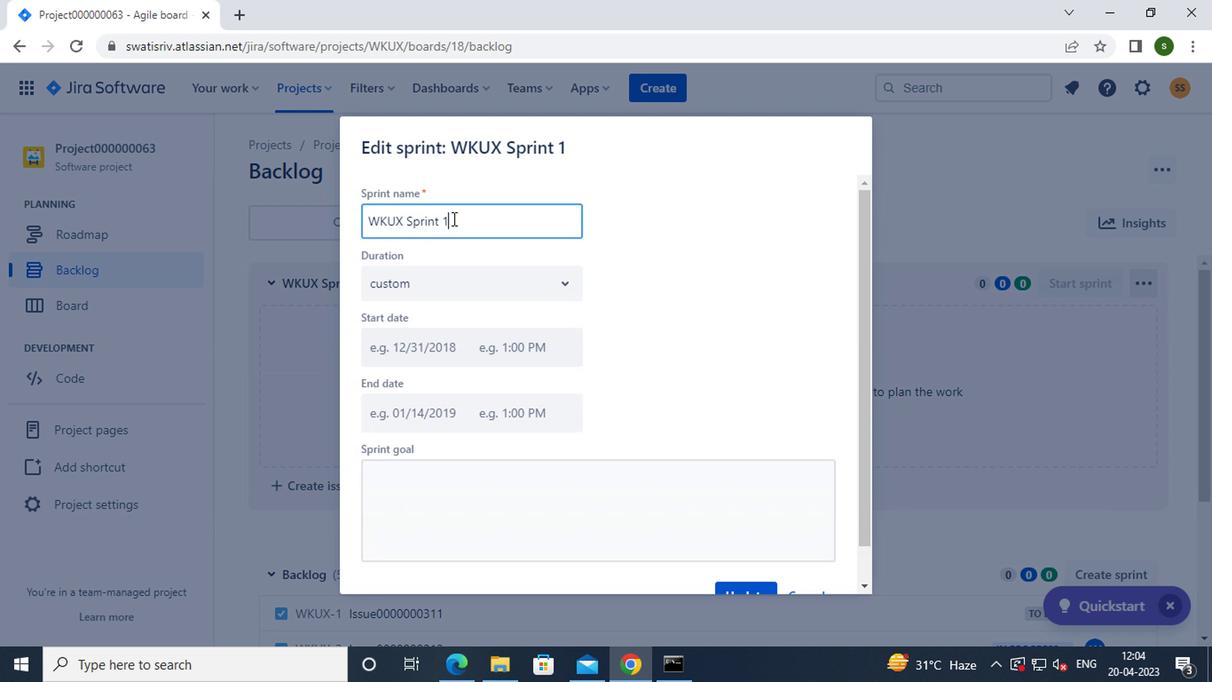 
Action: Key pressed <Key.backspace><Key.backspace><Key.backspace><Key.backspace><Key.backspace><Key.backspace><Key.backspace><Key.backspace><Key.backspace><Key.backspace><Key.backspace><Key.backspace><Key.backspace><Key.backspace><Key.backspace><Key.backspace><Key.backspace><Key.backspace><Key.backspace><Key.backspace><Key.caps_lock>s<Key.backspace><Key.caps_lock>s<Key.caps_lock>pr
Screenshot: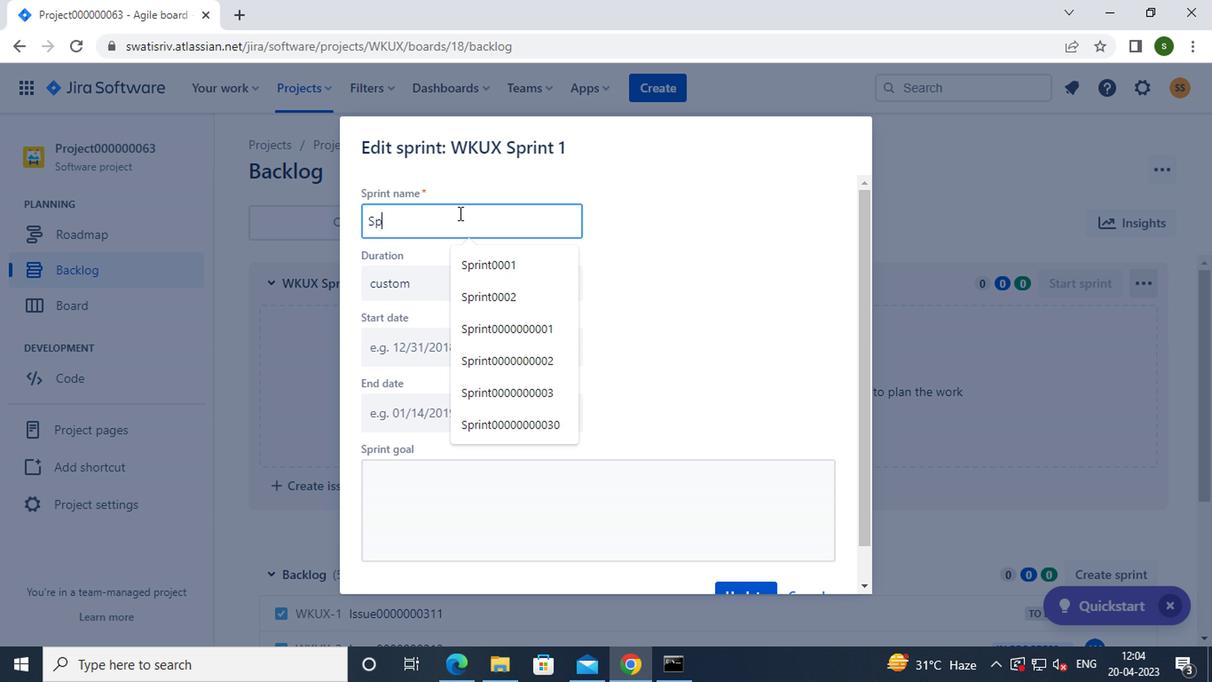 
Action: Mouse moved to (454, 214)
Screenshot: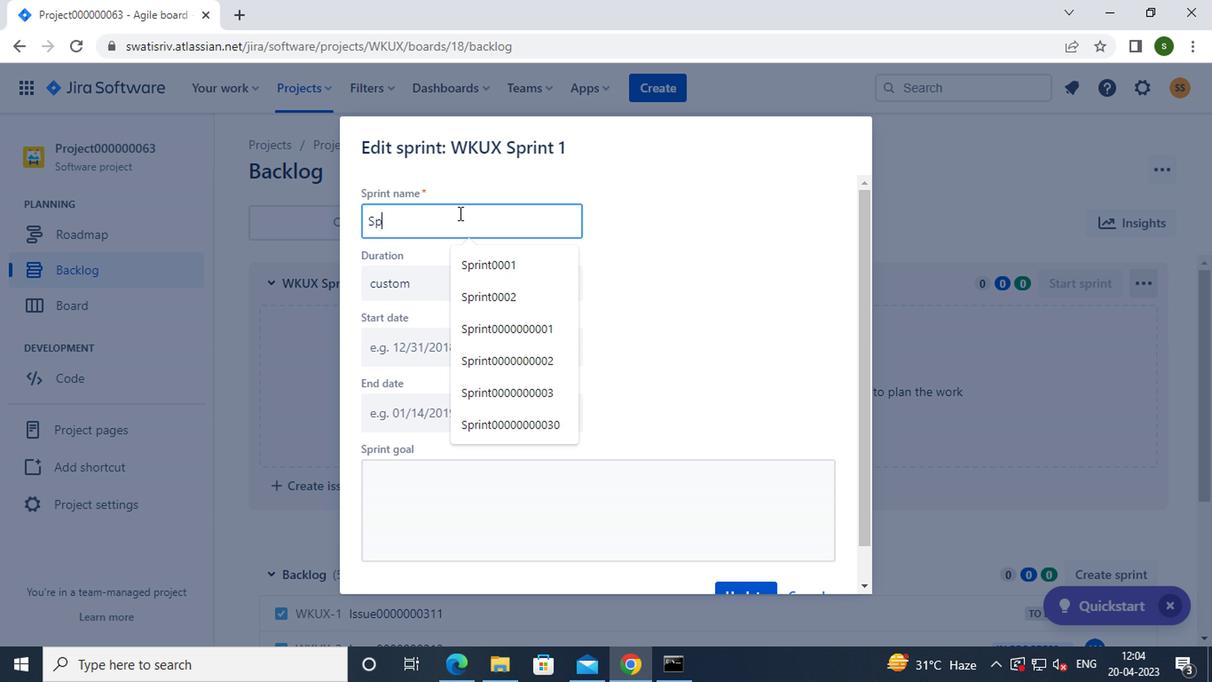 
Action: Key pressed int0000000187
Screenshot: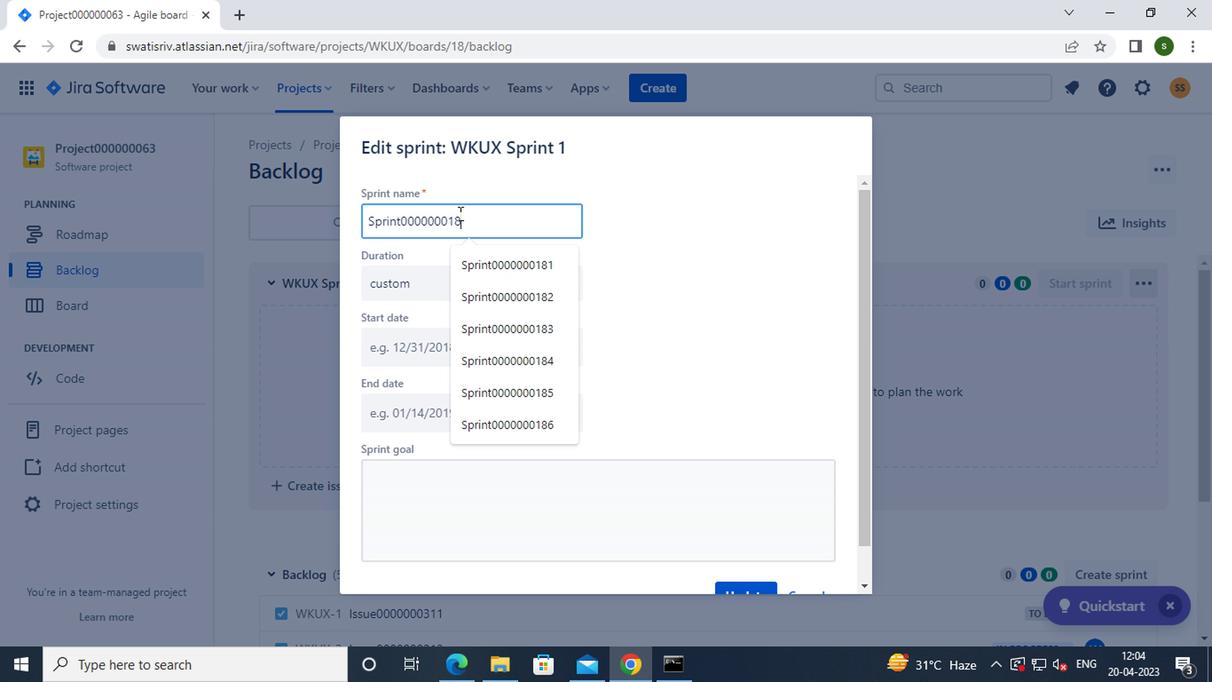 
Action: Mouse moved to (700, 531)
Screenshot: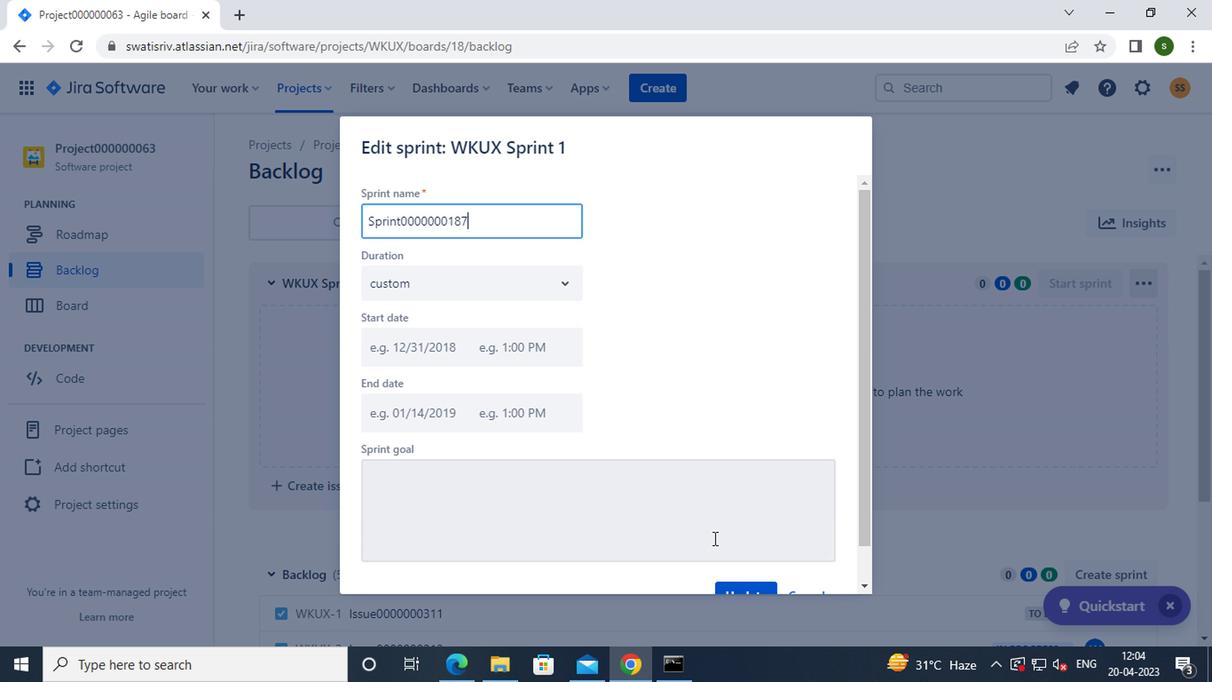 
Action: Mouse scrolled (700, 530) with delta (0, 0)
Screenshot: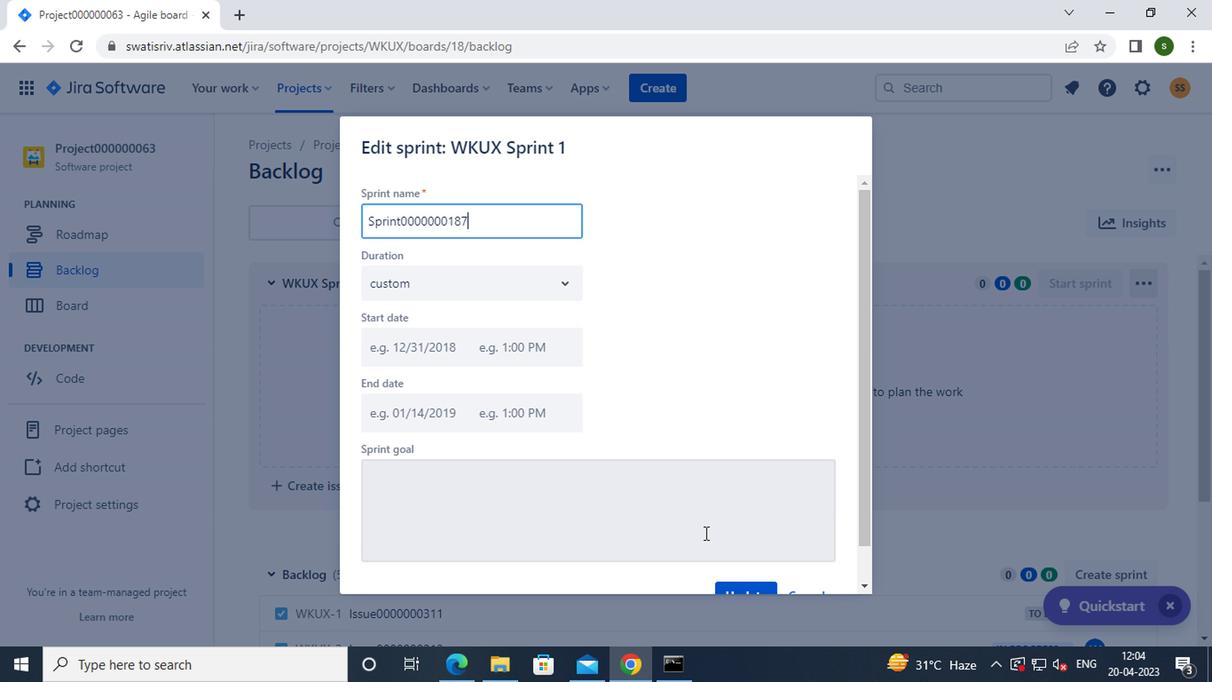 
Action: Mouse scrolled (700, 530) with delta (0, 0)
Screenshot: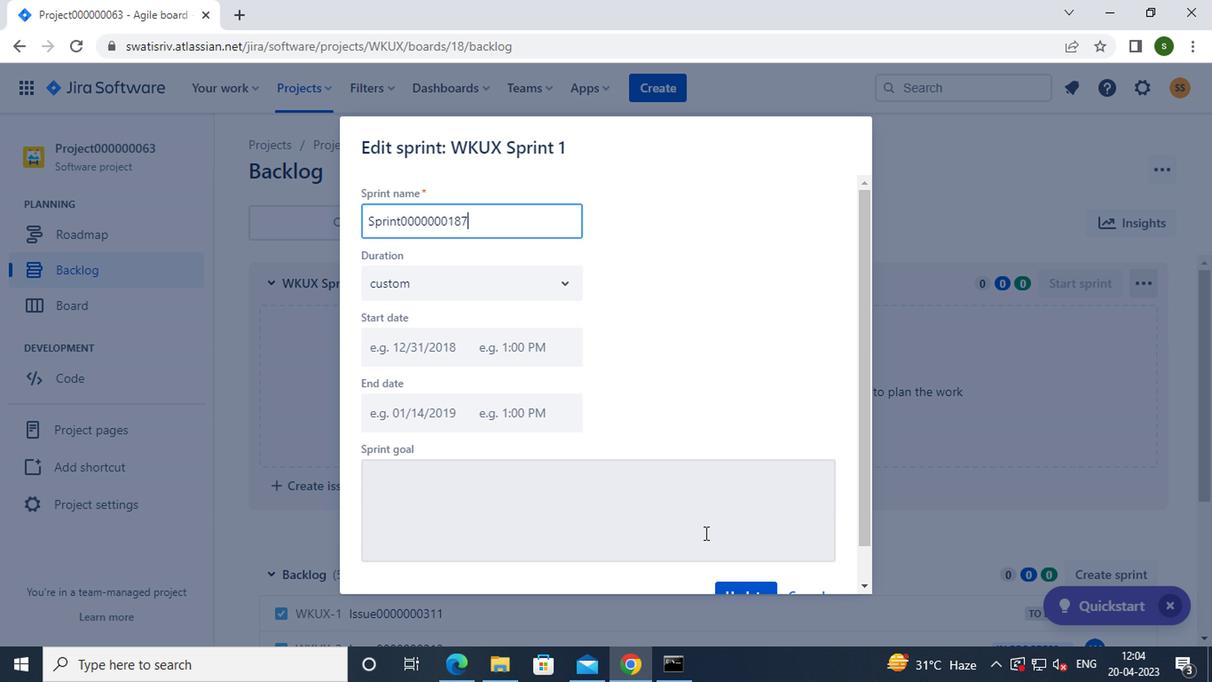 
Action: Mouse moved to (720, 551)
Screenshot: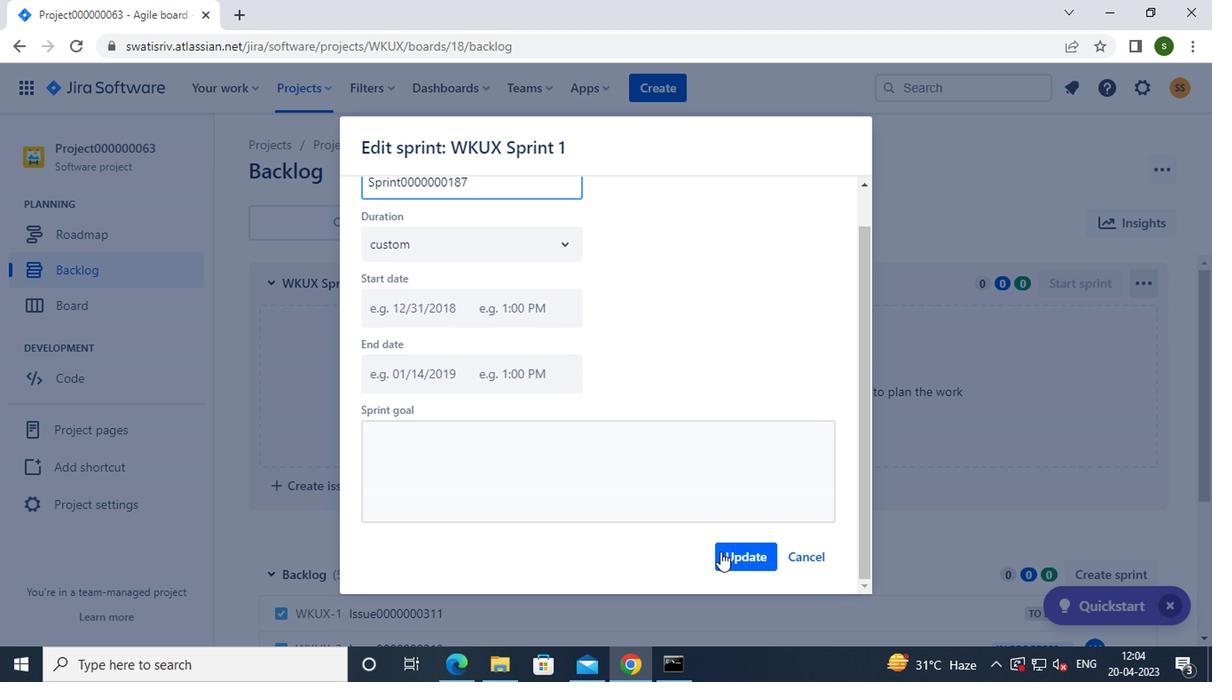 
Action: Mouse pressed left at (720, 551)
Screenshot: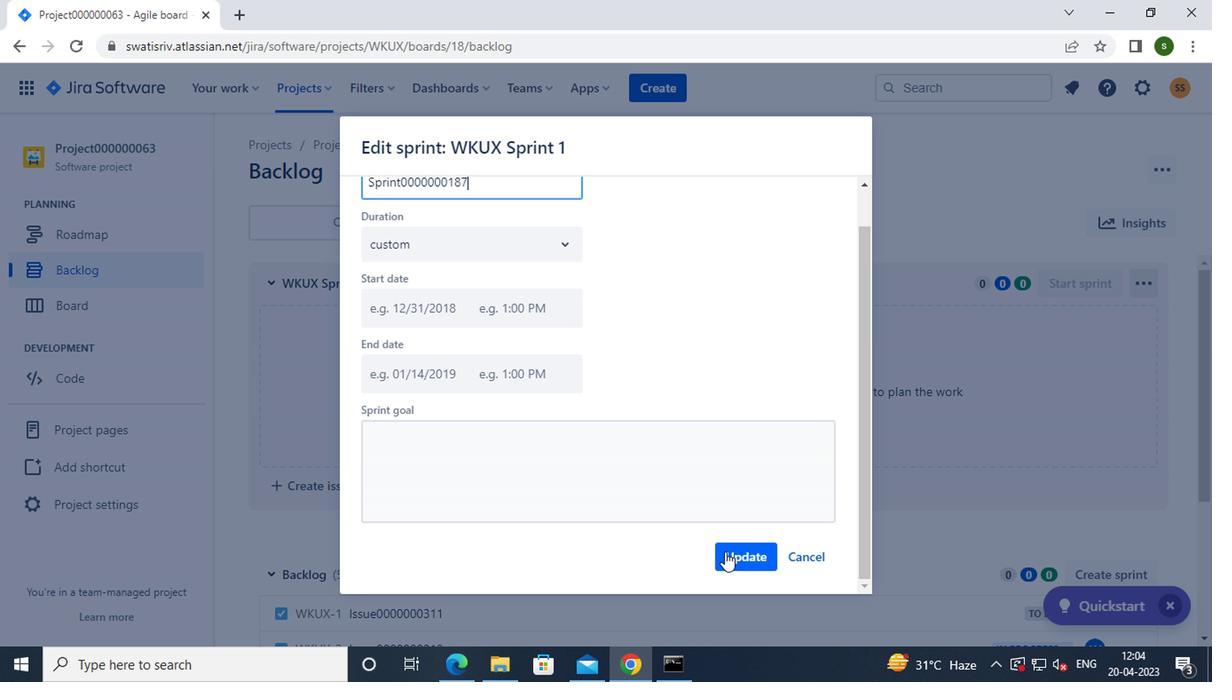 
Action: Mouse moved to (786, 547)
Screenshot: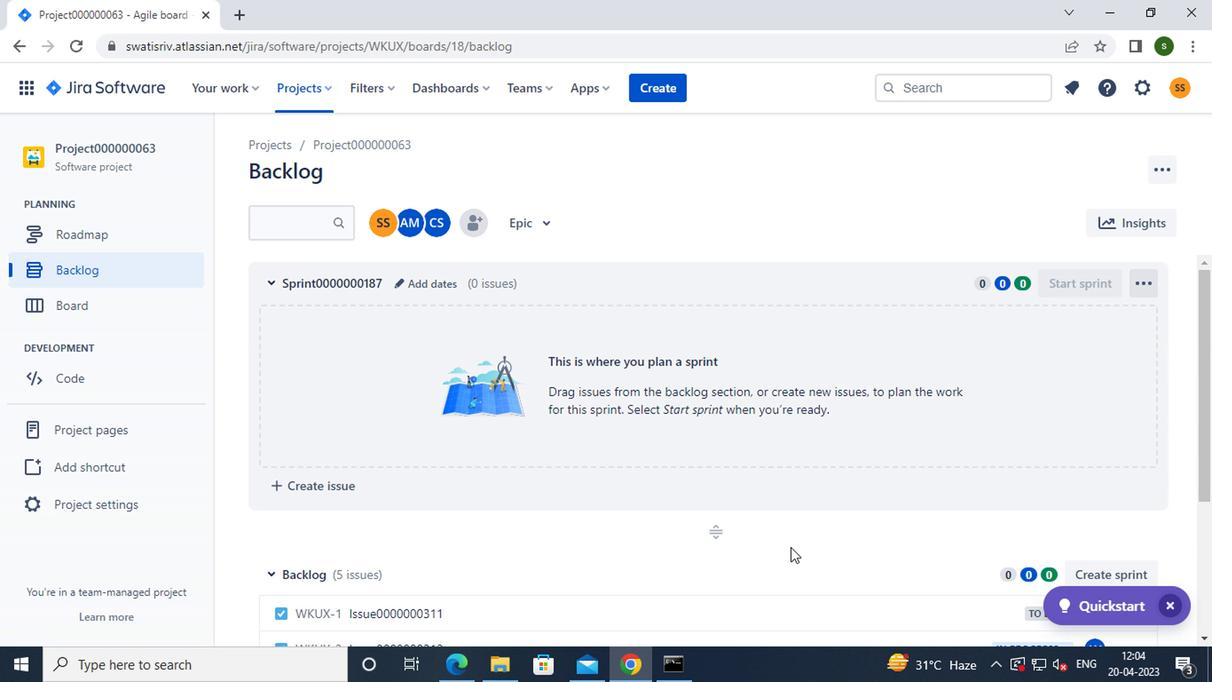 
Action: Key pressed <Key.f8>
Screenshot: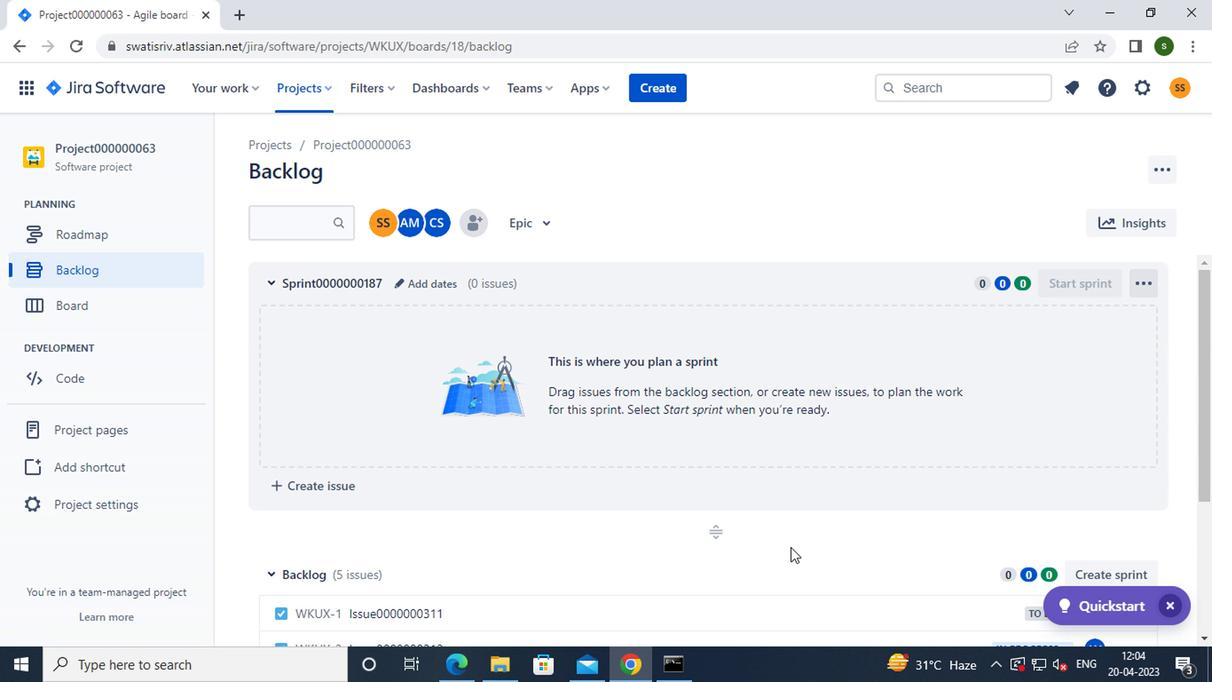 
